 Task: Search one way flight ticket for 1 adult, 1 child, 1 infant in seat in premium economy from Madison: Dane County Regional Airport (truax Field) to Rock Springs: Southwest Wyoming Regional Airport (rock Springs Sweetwater County Airport) on 8-5-2023. Choice of flights is Southwest. Number of bags: 6 checked bags. Price is upto 50000. Outbound departure time preference is 14:45.
Action: Mouse moved to (283, 243)
Screenshot: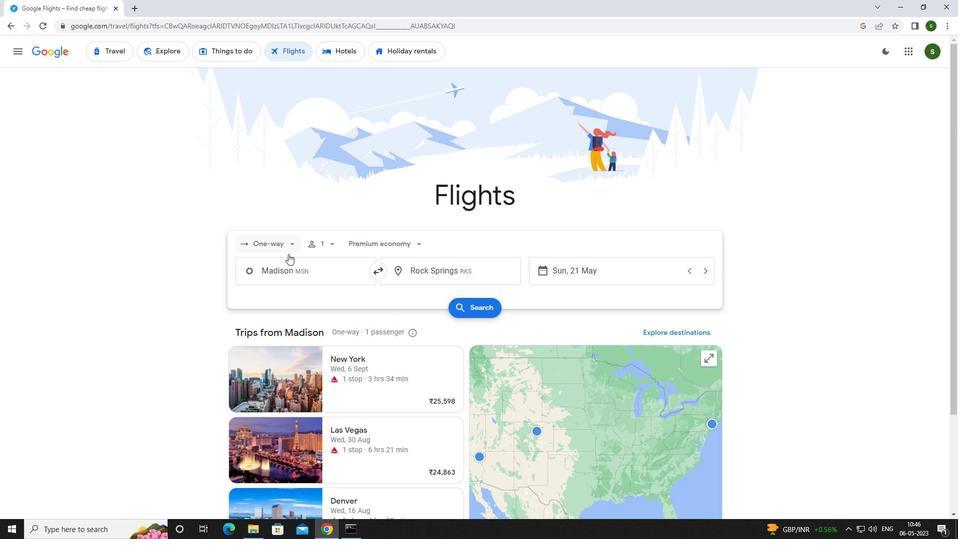 
Action: Mouse pressed left at (283, 243)
Screenshot: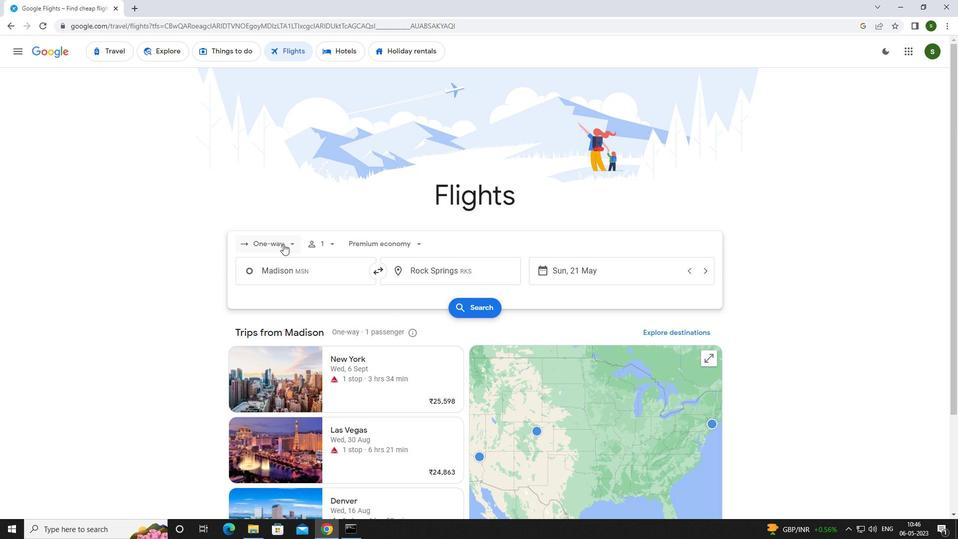 
Action: Mouse moved to (302, 286)
Screenshot: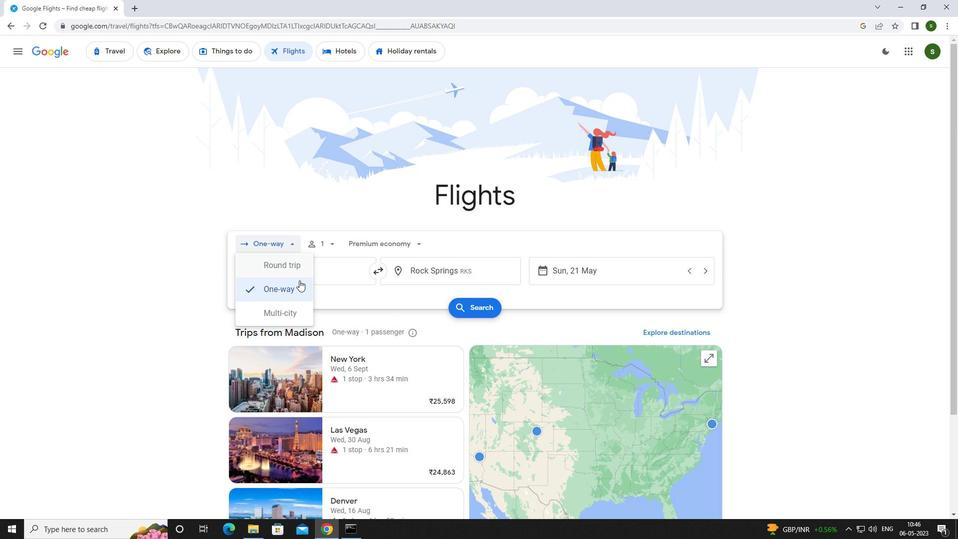 
Action: Mouse pressed left at (302, 286)
Screenshot: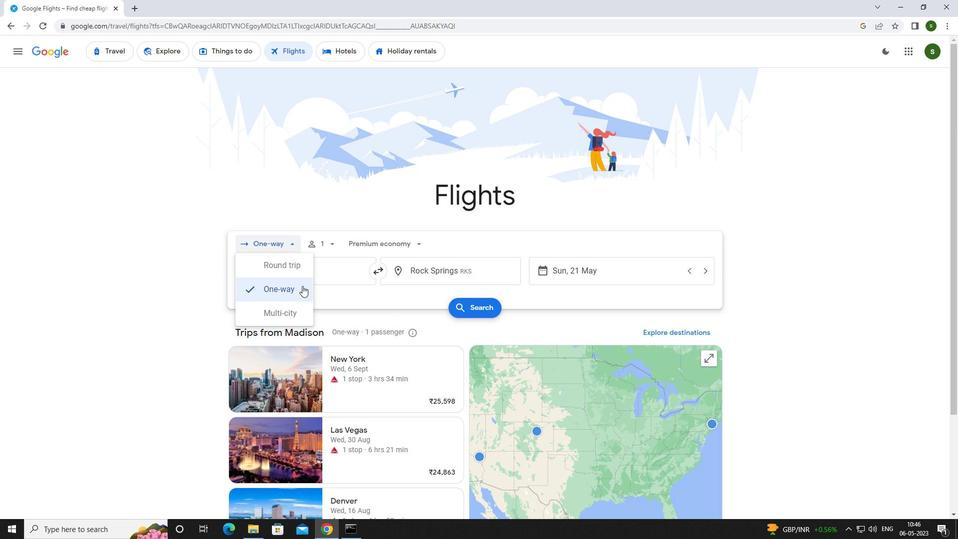 
Action: Mouse moved to (332, 246)
Screenshot: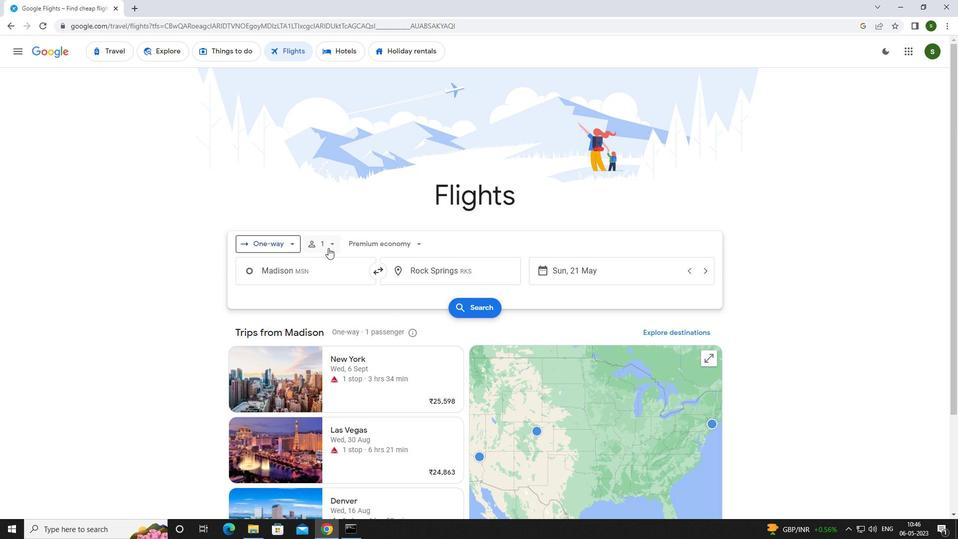 
Action: Mouse pressed left at (332, 246)
Screenshot: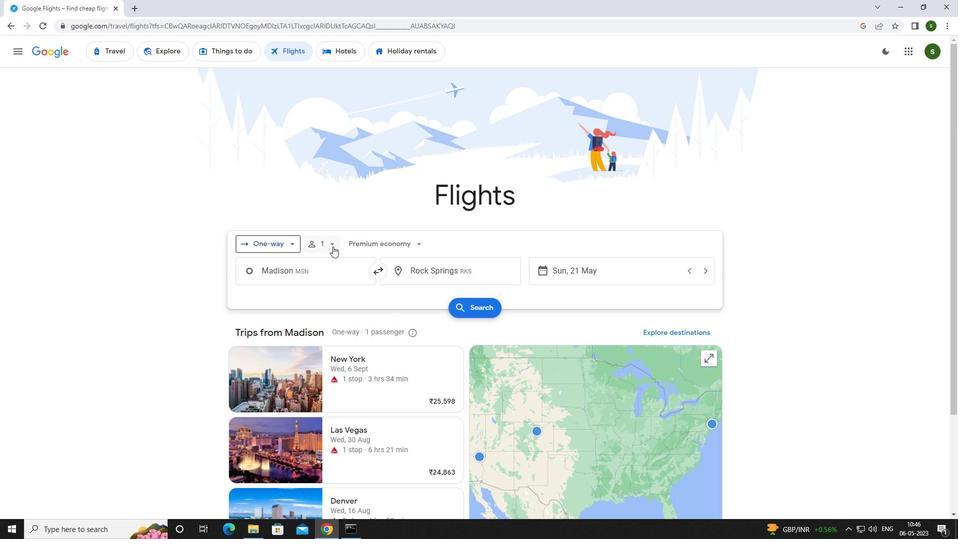 
Action: Mouse moved to (410, 294)
Screenshot: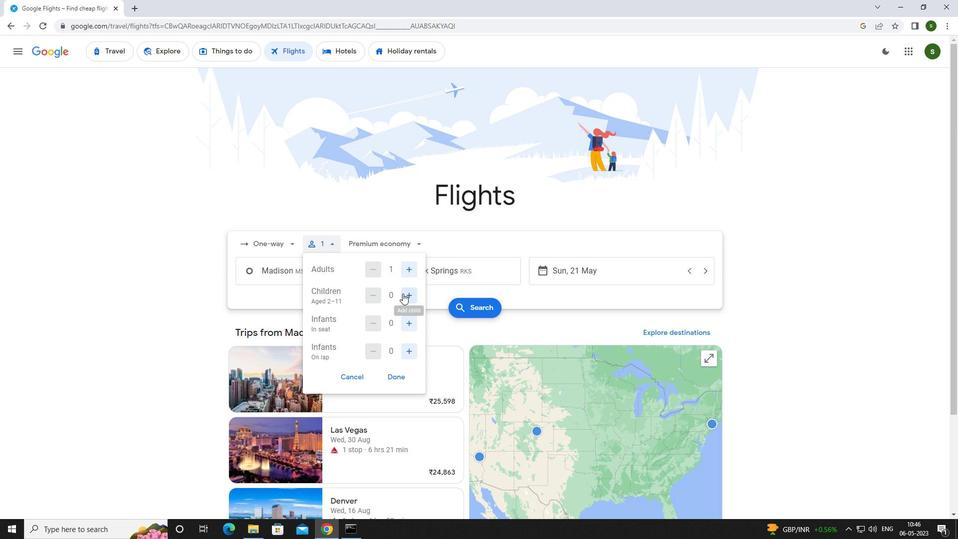 
Action: Mouse pressed left at (410, 294)
Screenshot: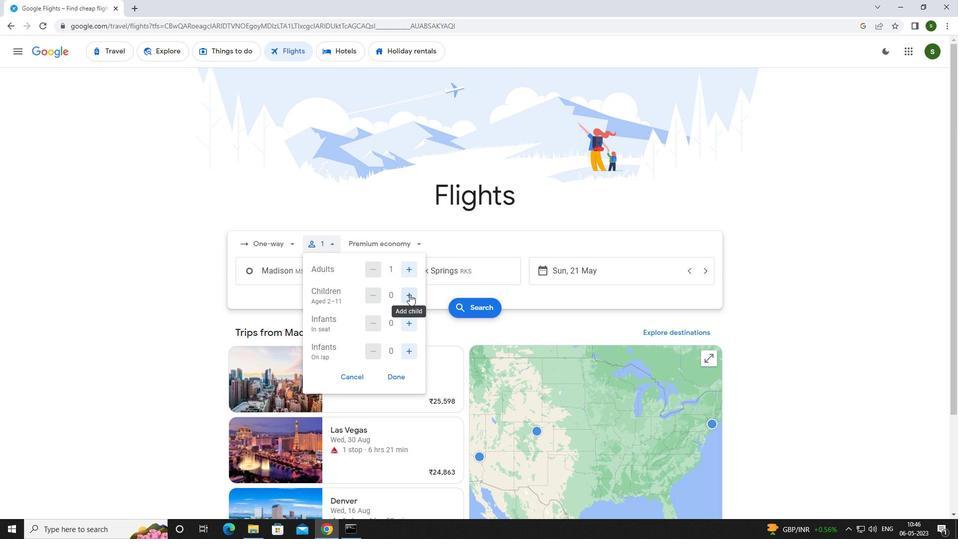 
Action: Mouse moved to (410, 315)
Screenshot: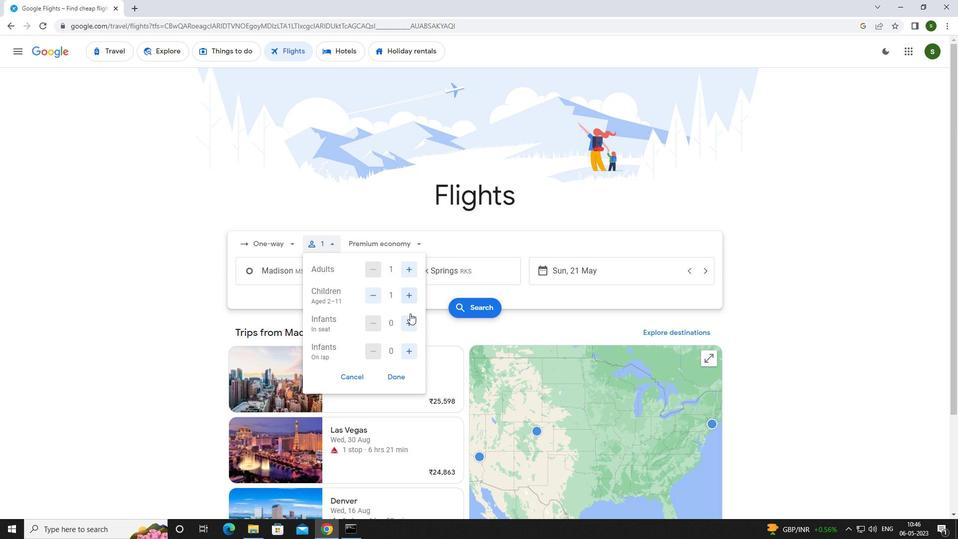 
Action: Mouse pressed left at (410, 315)
Screenshot: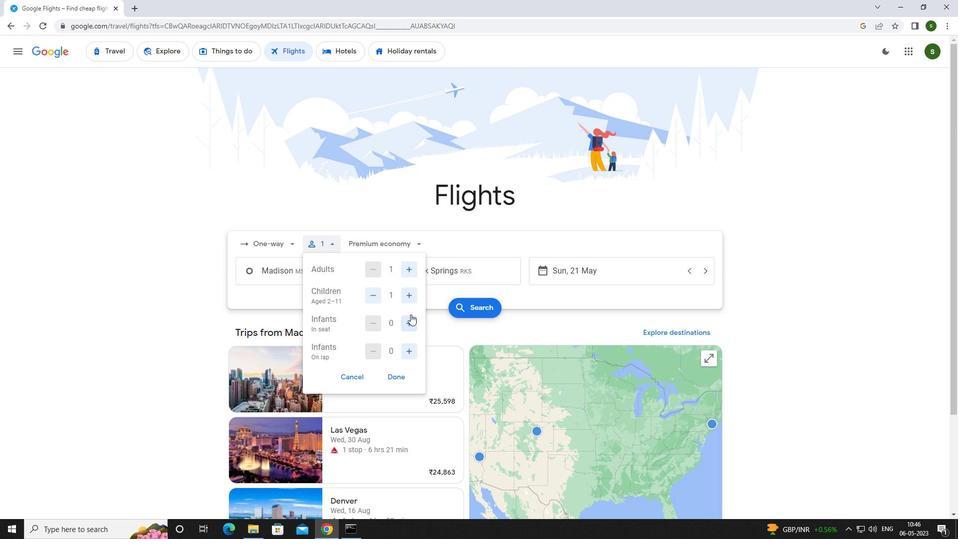 
Action: Mouse moved to (387, 238)
Screenshot: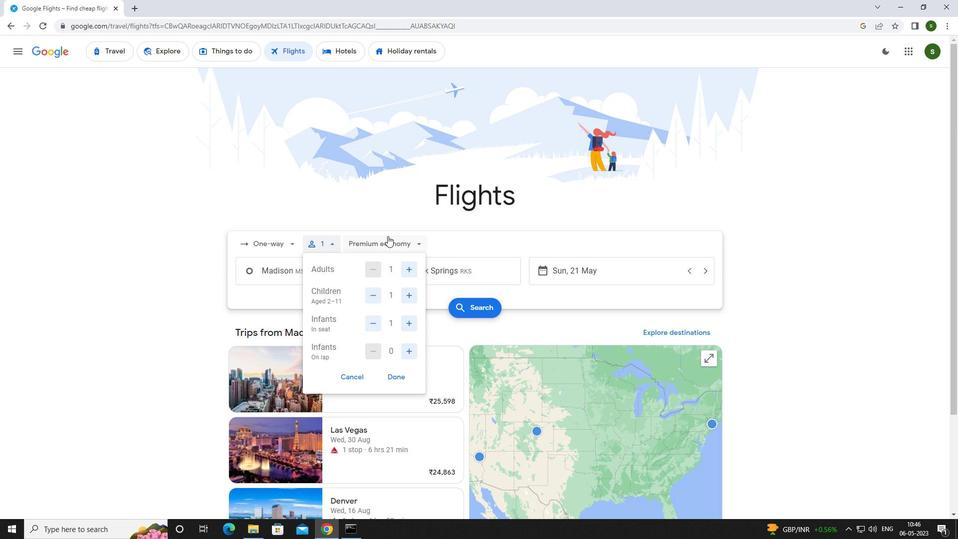 
Action: Mouse pressed left at (387, 238)
Screenshot: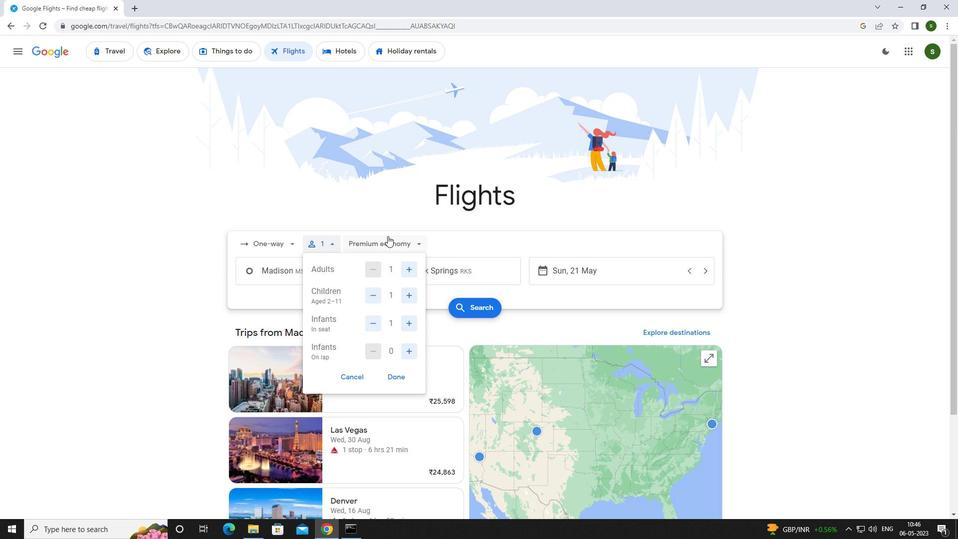
Action: Mouse moved to (388, 289)
Screenshot: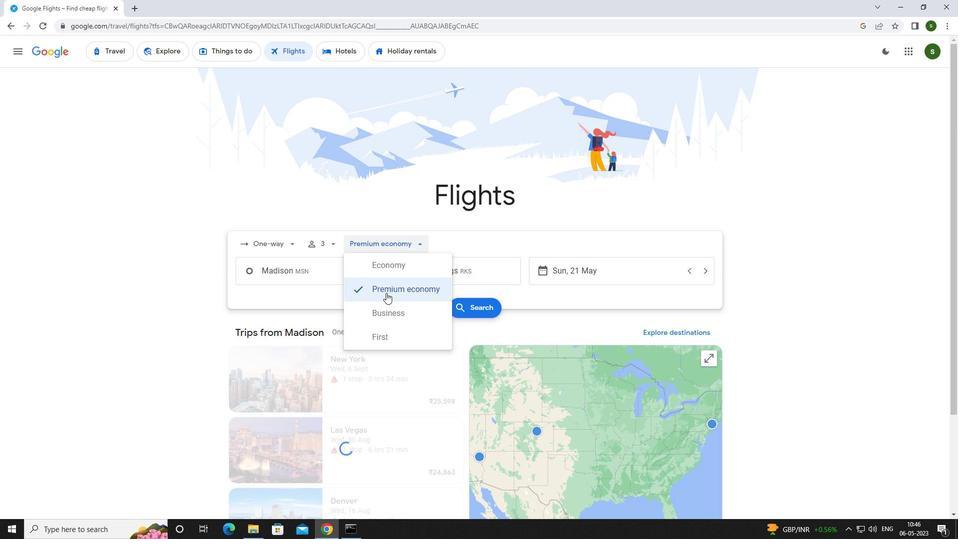 
Action: Mouse pressed left at (388, 289)
Screenshot: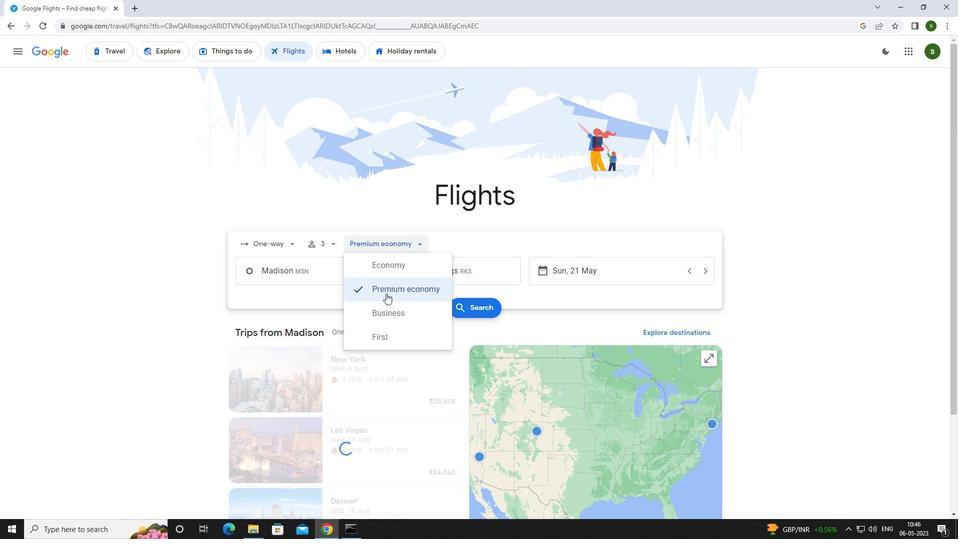 
Action: Mouse moved to (327, 271)
Screenshot: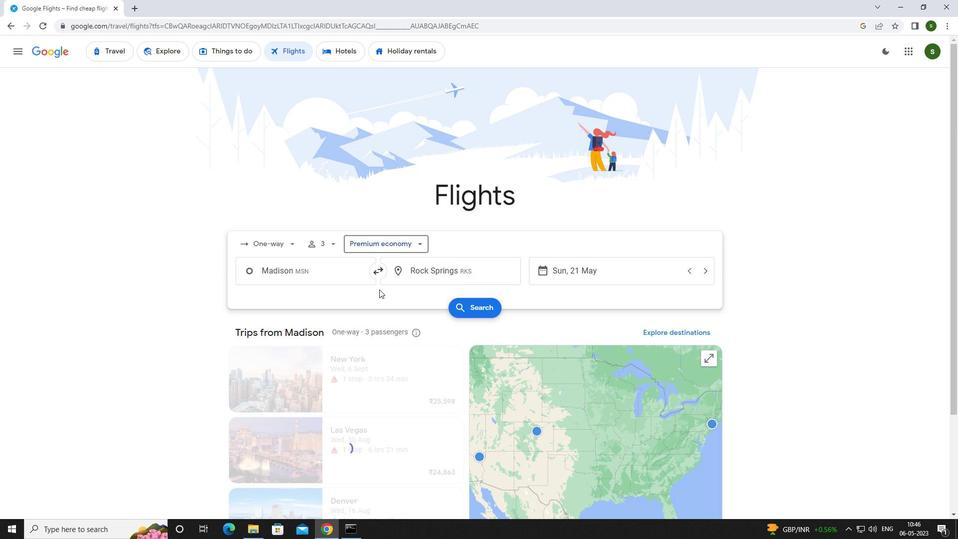 
Action: Mouse pressed left at (327, 271)
Screenshot: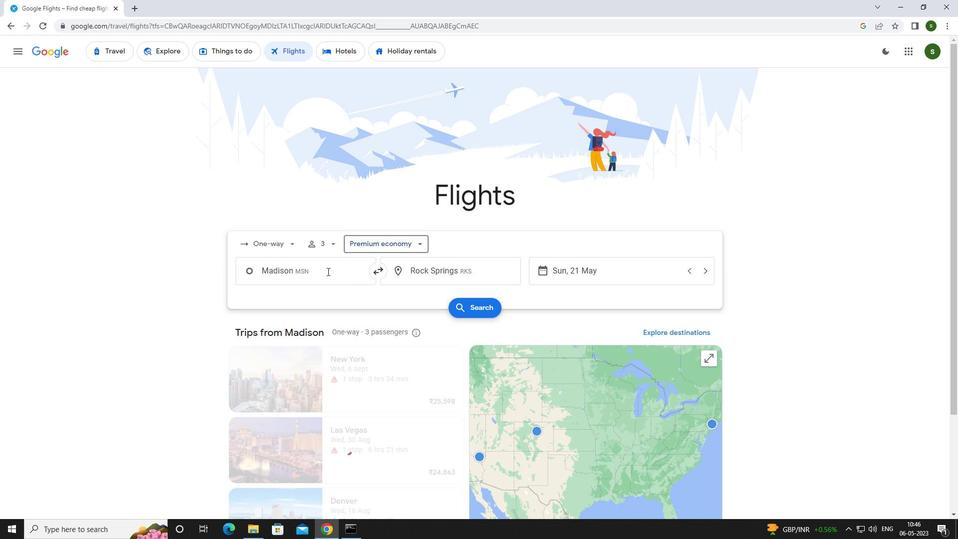 
Action: Key pressed <Key.caps_lock>m<Key.caps_lock>adiso
Screenshot: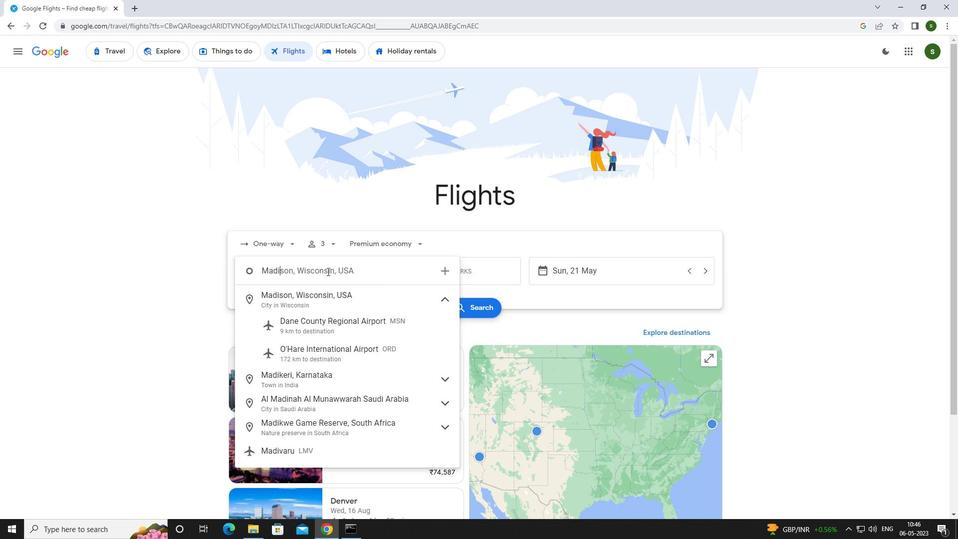 
Action: Mouse moved to (369, 328)
Screenshot: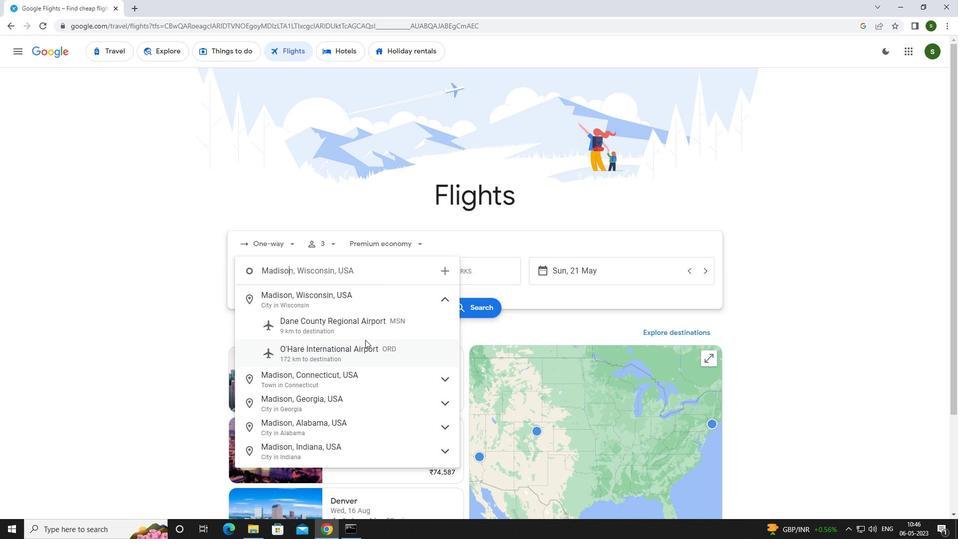 
Action: Mouse pressed left at (369, 328)
Screenshot: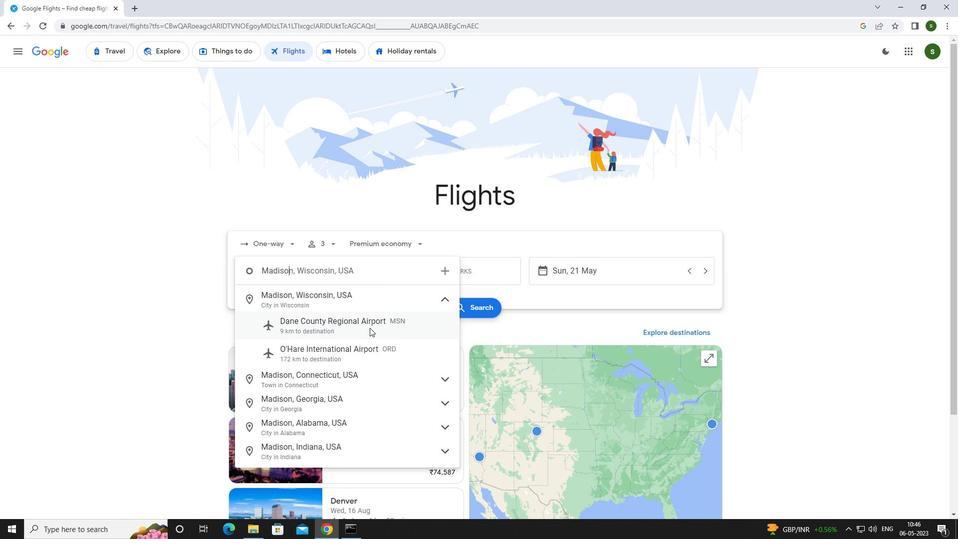 
Action: Mouse moved to (429, 263)
Screenshot: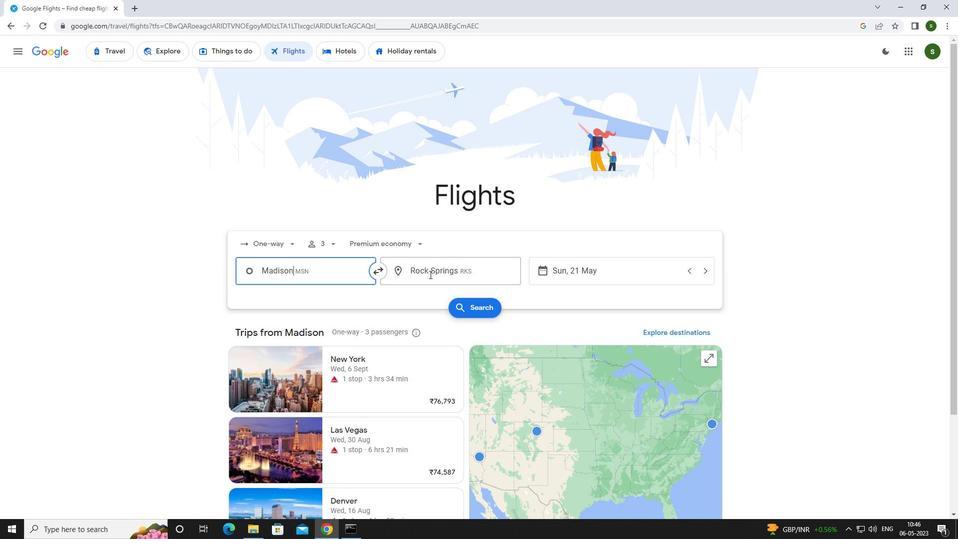 
Action: Mouse pressed left at (429, 263)
Screenshot: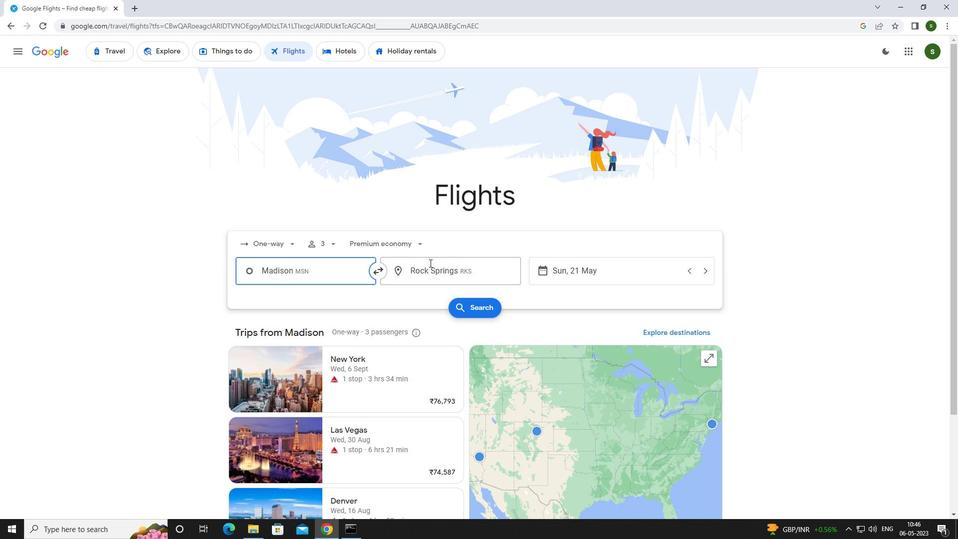 
Action: Key pressed <Key.backspace><Key.caps_lock>r<Key.caps_lock>ock<Key.space><Key.caps_lock>s<Key.caps_lock>pri
Screenshot: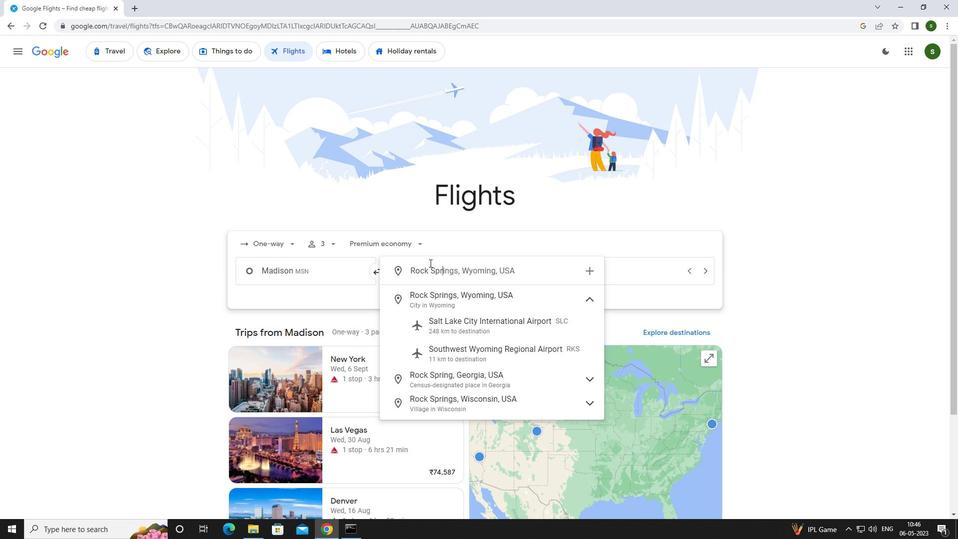 
Action: Mouse moved to (448, 354)
Screenshot: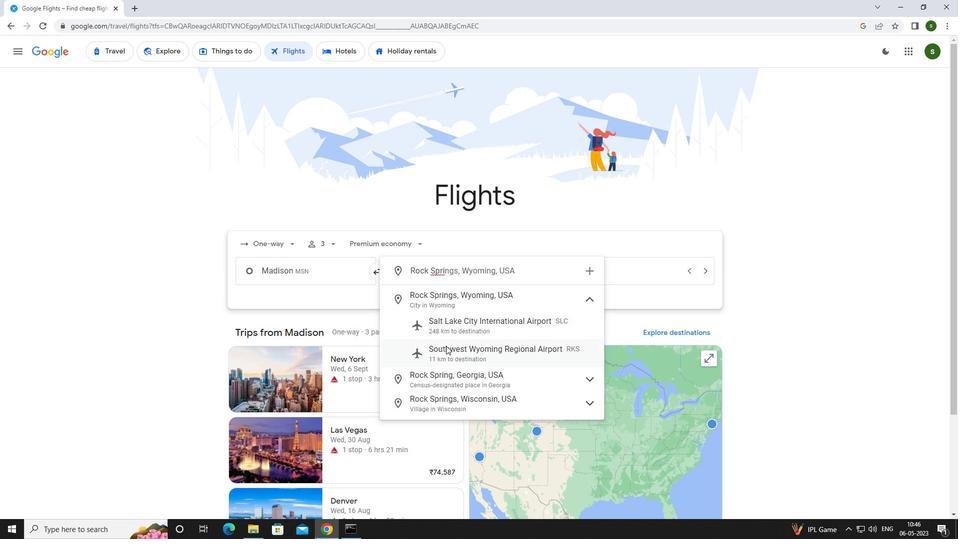 
Action: Mouse pressed left at (448, 354)
Screenshot: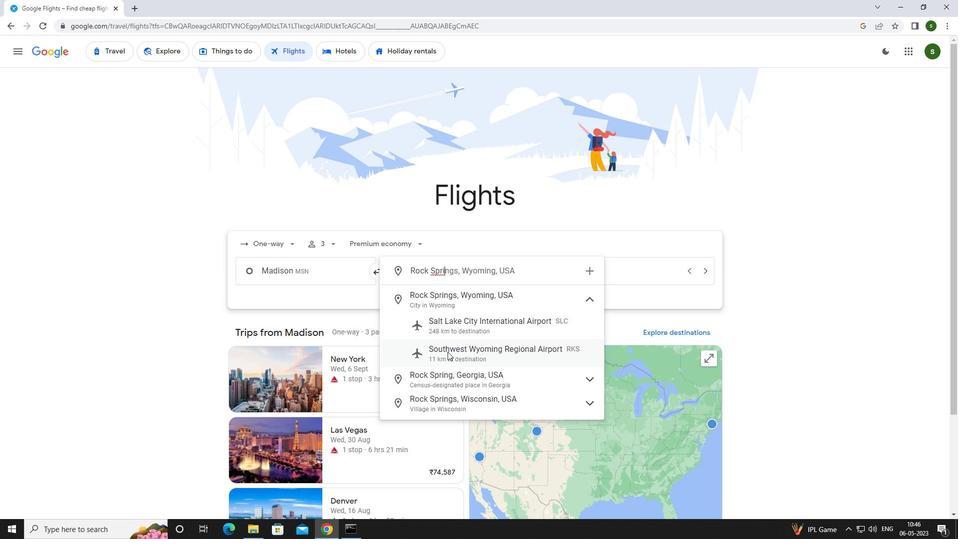
Action: Mouse moved to (594, 275)
Screenshot: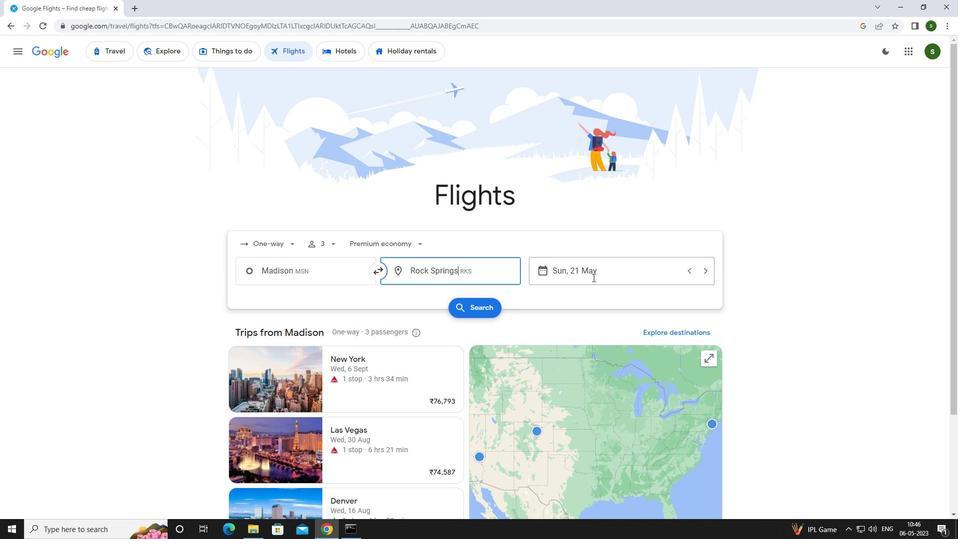 
Action: Mouse pressed left at (594, 275)
Screenshot: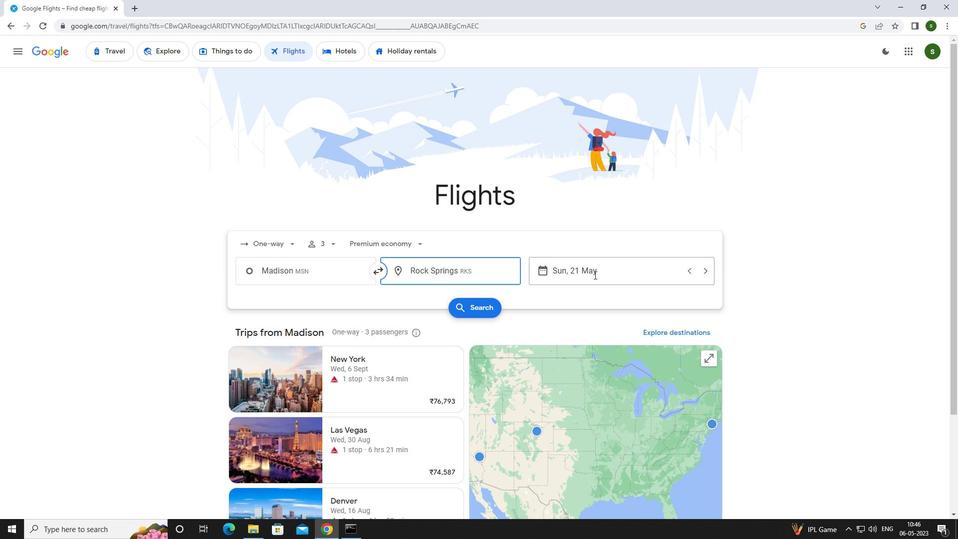 
Action: Mouse moved to (717, 382)
Screenshot: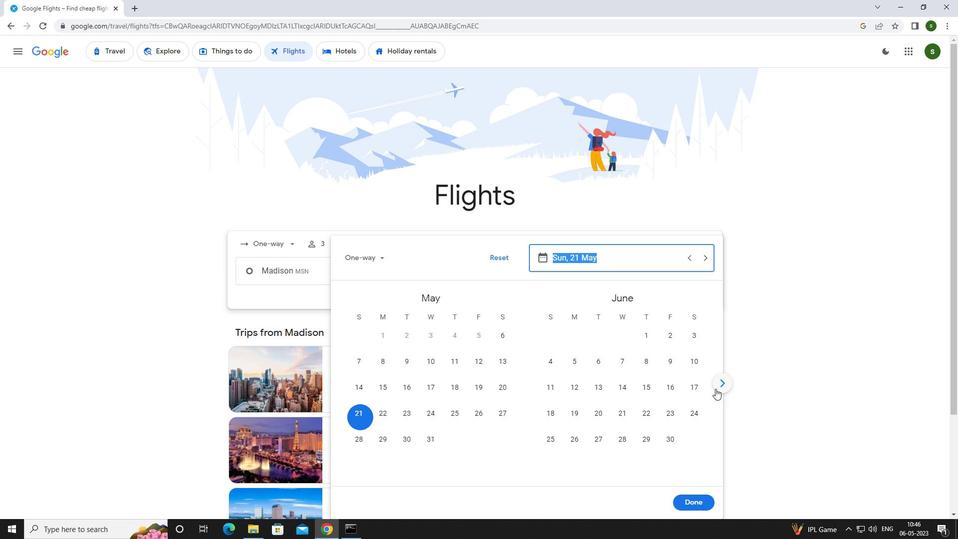 
Action: Mouse pressed left at (717, 382)
Screenshot: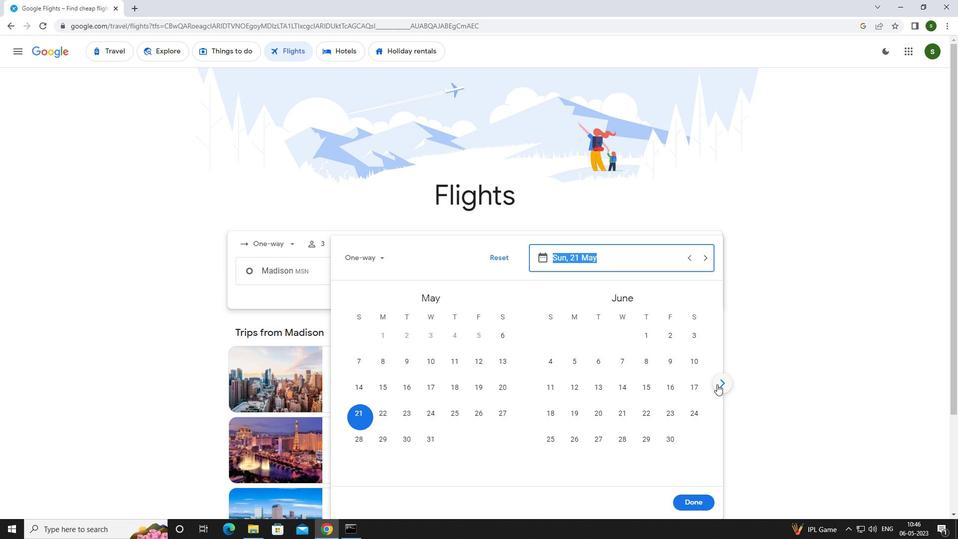 
Action: Mouse pressed left at (717, 382)
Screenshot: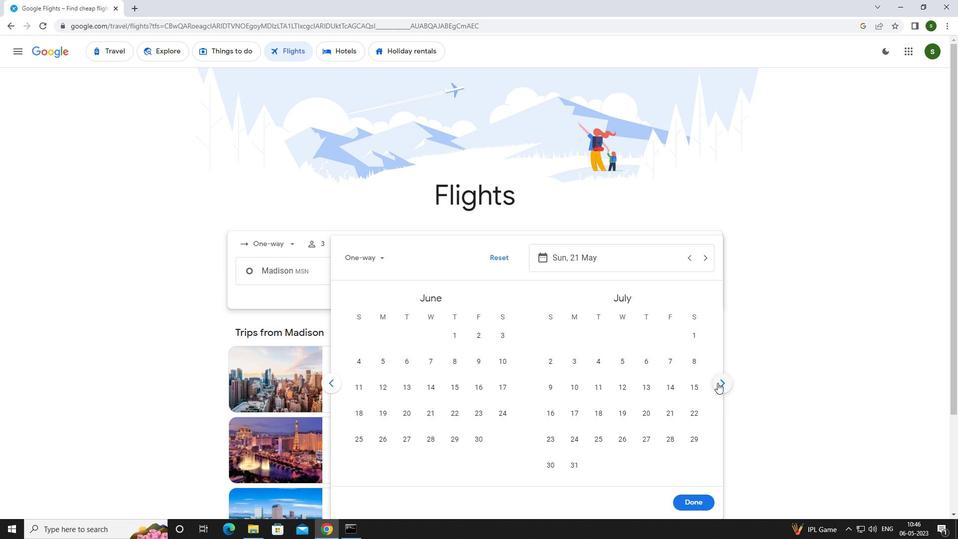 
Action: Mouse moved to (701, 340)
Screenshot: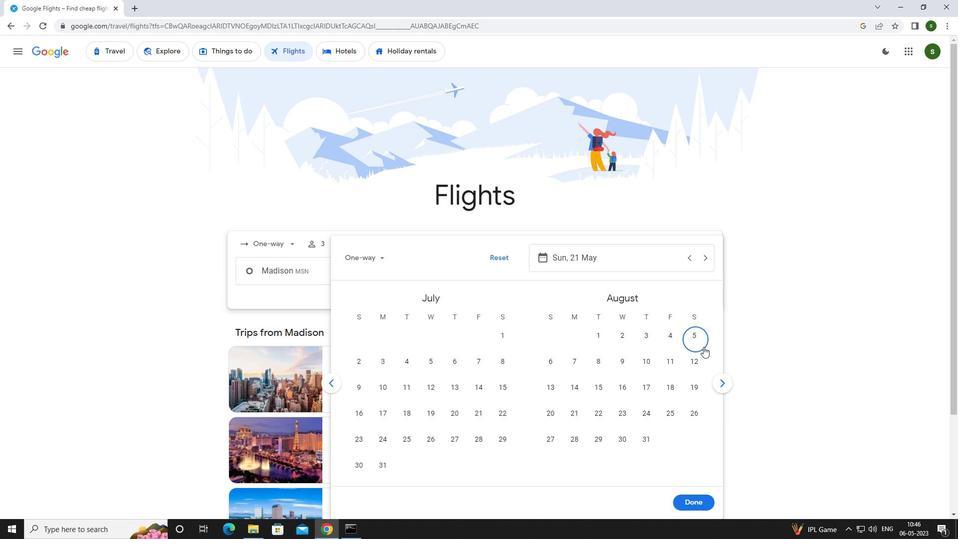 
Action: Mouse pressed left at (701, 340)
Screenshot: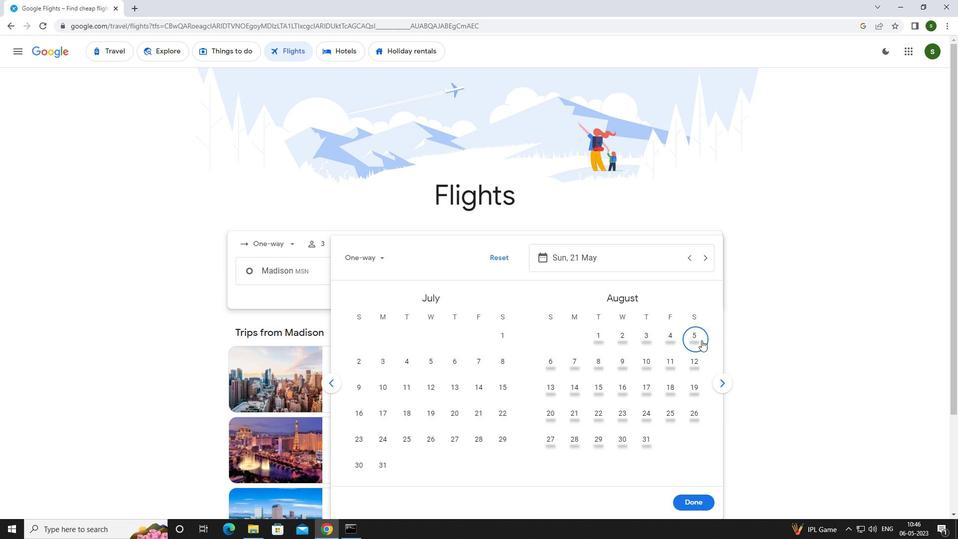 
Action: Mouse moved to (692, 505)
Screenshot: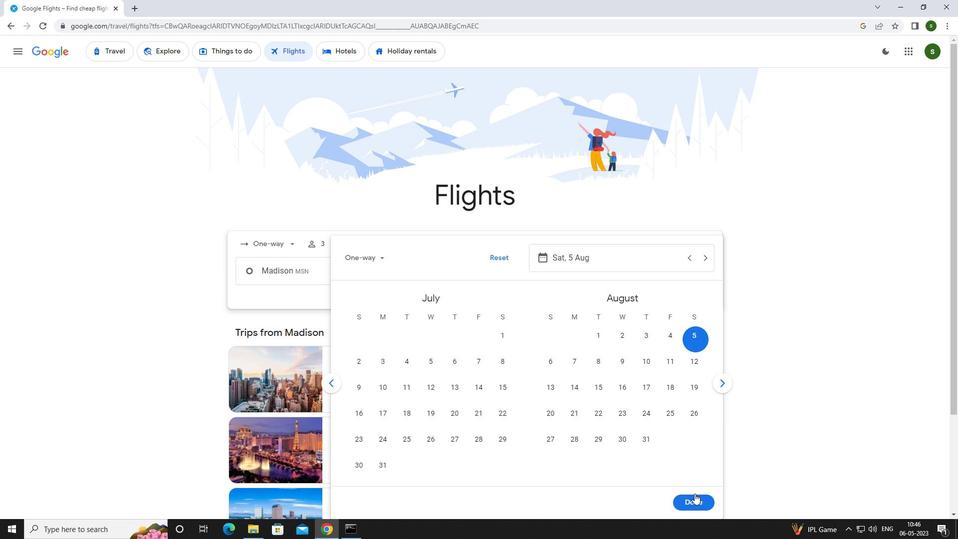 
Action: Mouse pressed left at (692, 505)
Screenshot: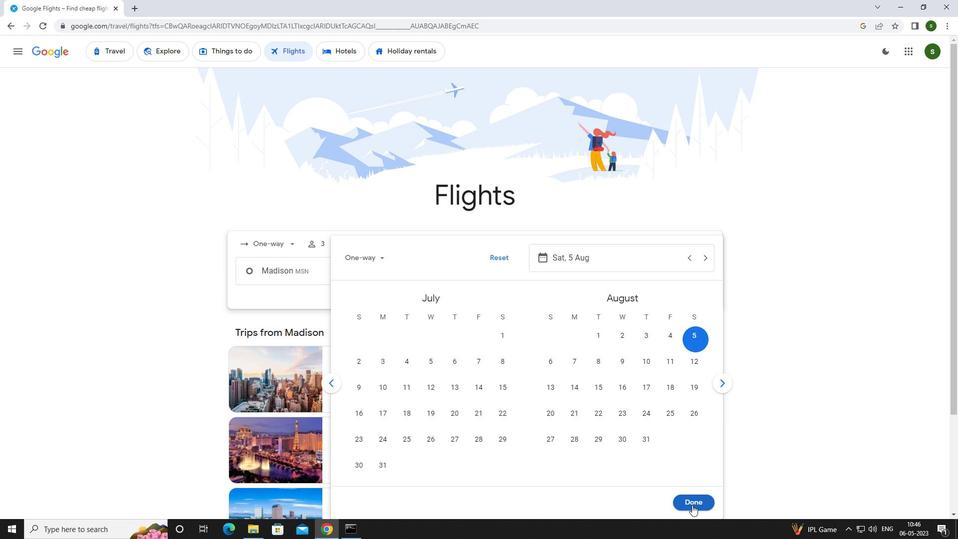 
Action: Mouse moved to (474, 305)
Screenshot: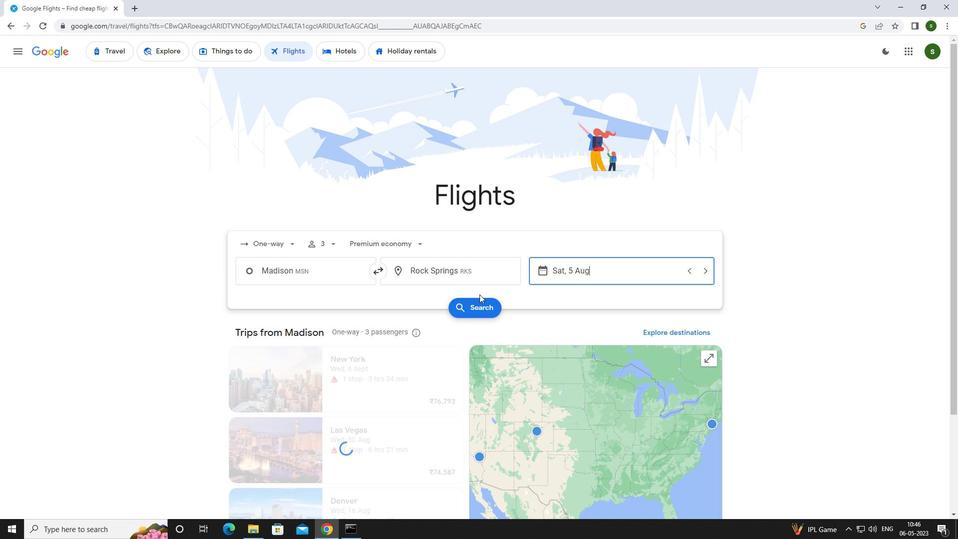 
Action: Mouse pressed left at (474, 305)
Screenshot: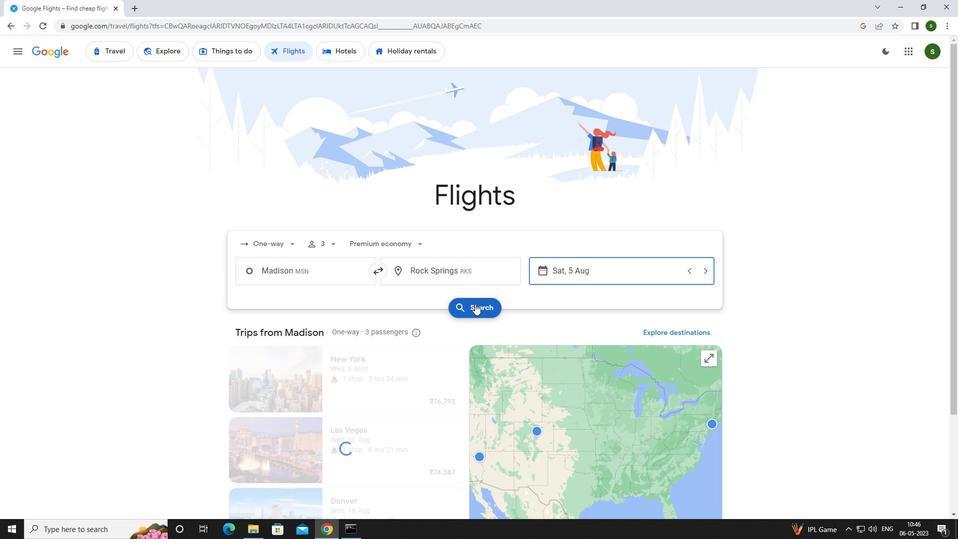 
Action: Mouse moved to (256, 142)
Screenshot: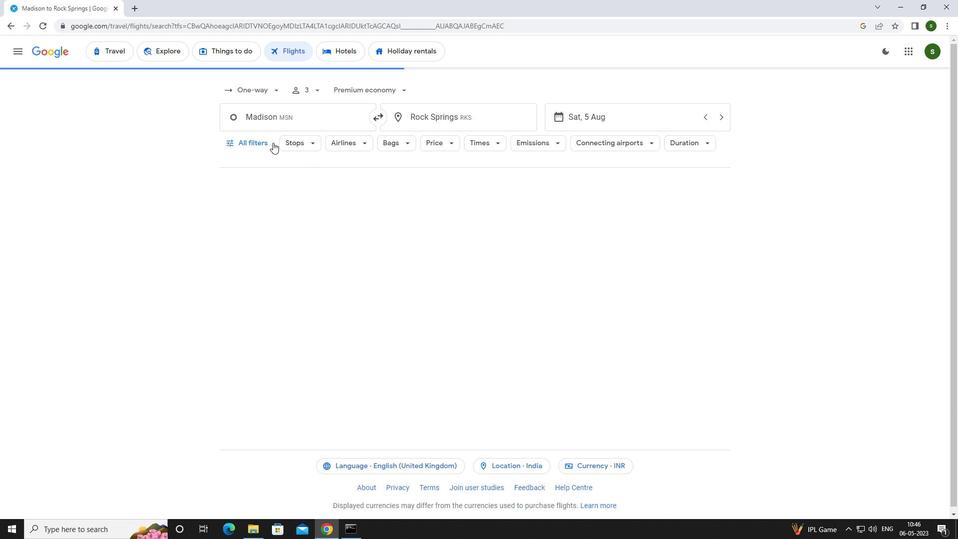 
Action: Mouse pressed left at (256, 142)
Screenshot: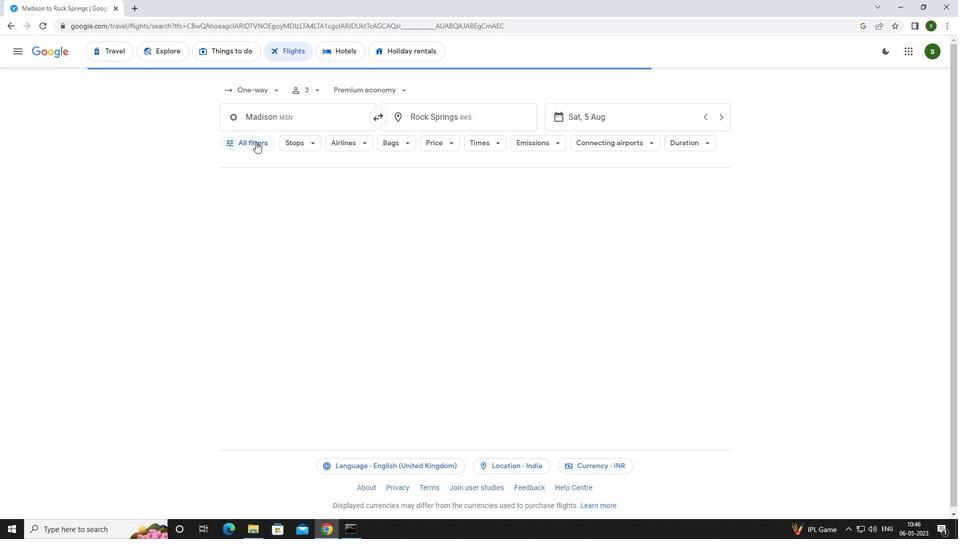 
Action: Mouse moved to (375, 359)
Screenshot: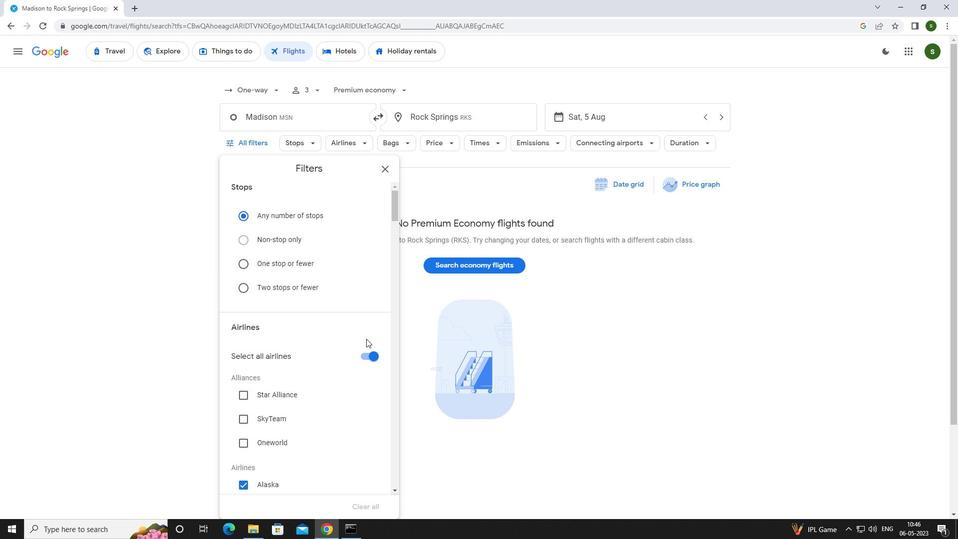 
Action: Mouse pressed left at (375, 359)
Screenshot: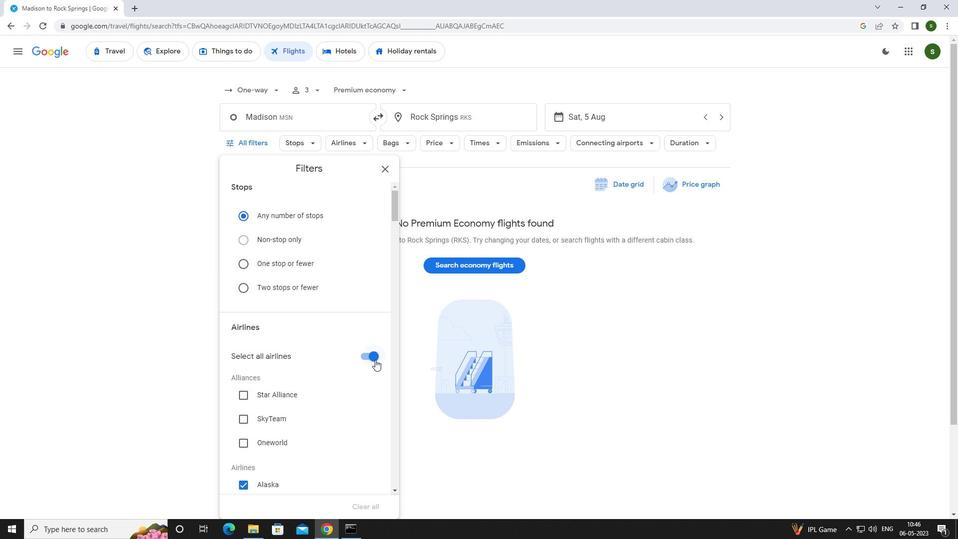 
Action: Mouse moved to (351, 349)
Screenshot: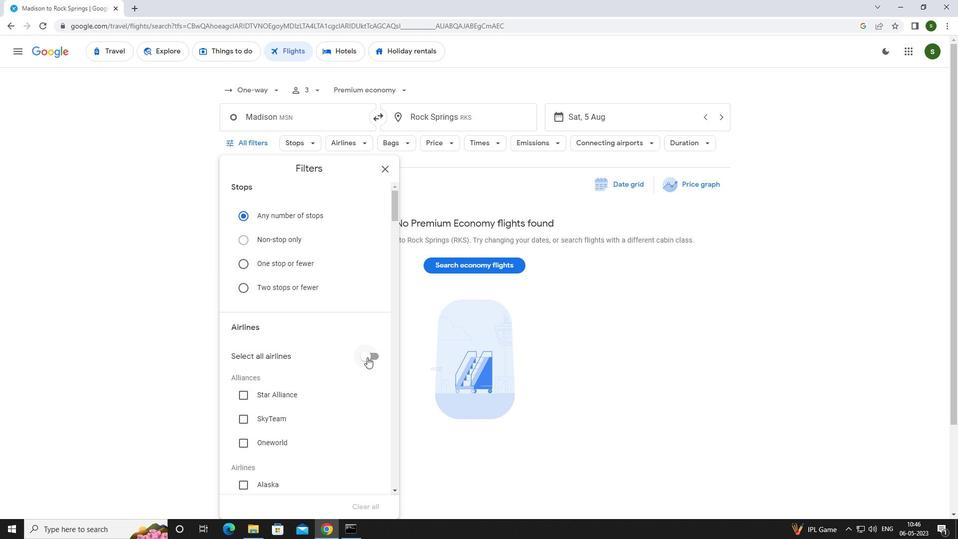 
Action: Mouse scrolled (351, 349) with delta (0, 0)
Screenshot: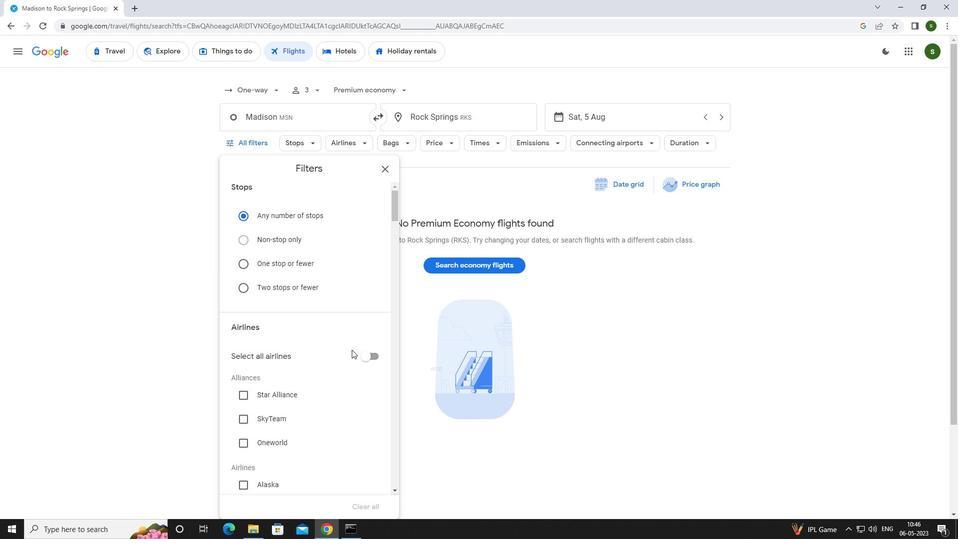
Action: Mouse scrolled (351, 349) with delta (0, 0)
Screenshot: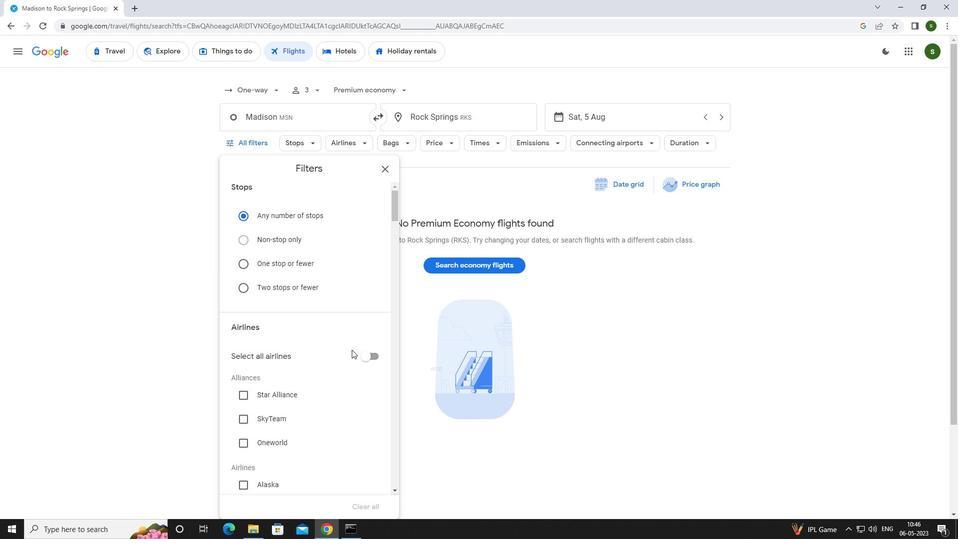 
Action: Mouse scrolled (351, 349) with delta (0, 0)
Screenshot: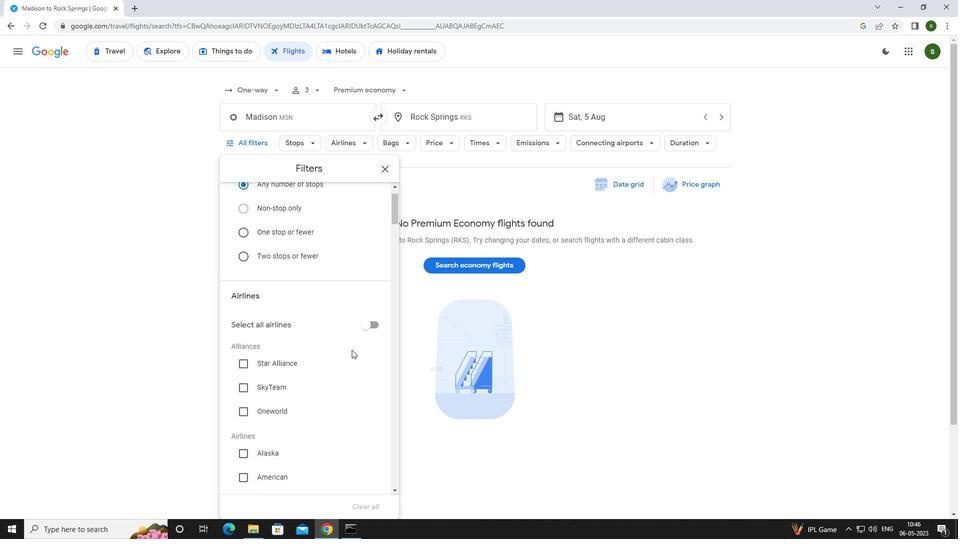 
Action: Mouse scrolled (351, 349) with delta (0, 0)
Screenshot: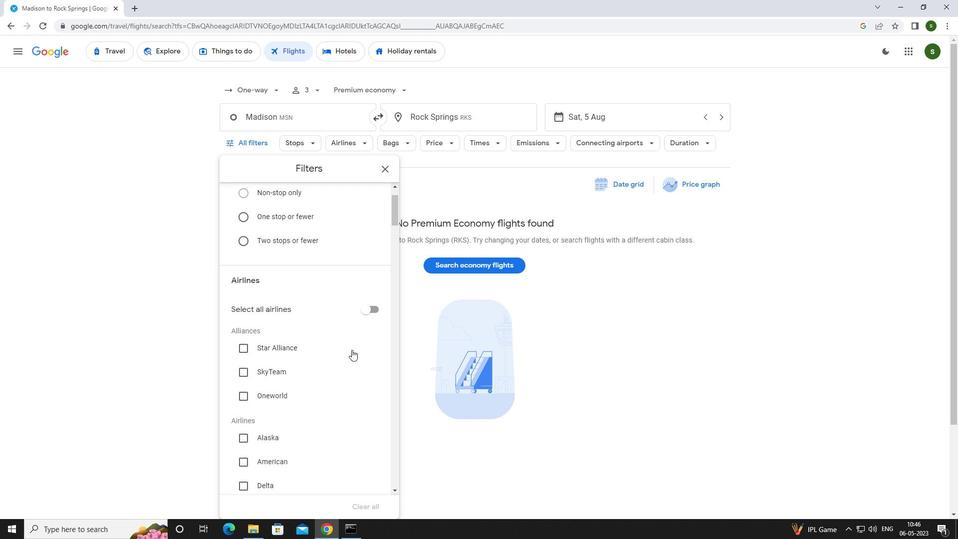 
Action: Mouse scrolled (351, 349) with delta (0, 0)
Screenshot: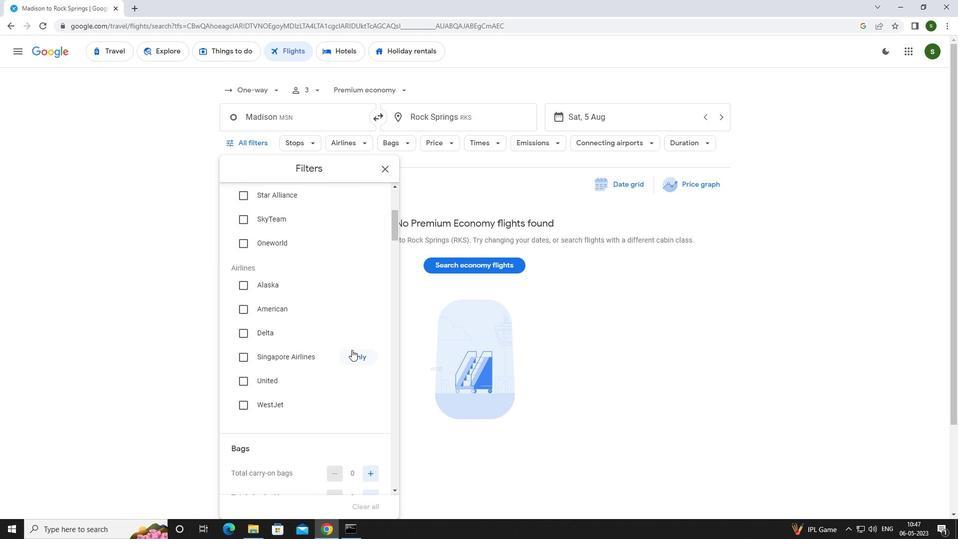 
Action: Mouse scrolled (351, 349) with delta (0, 0)
Screenshot: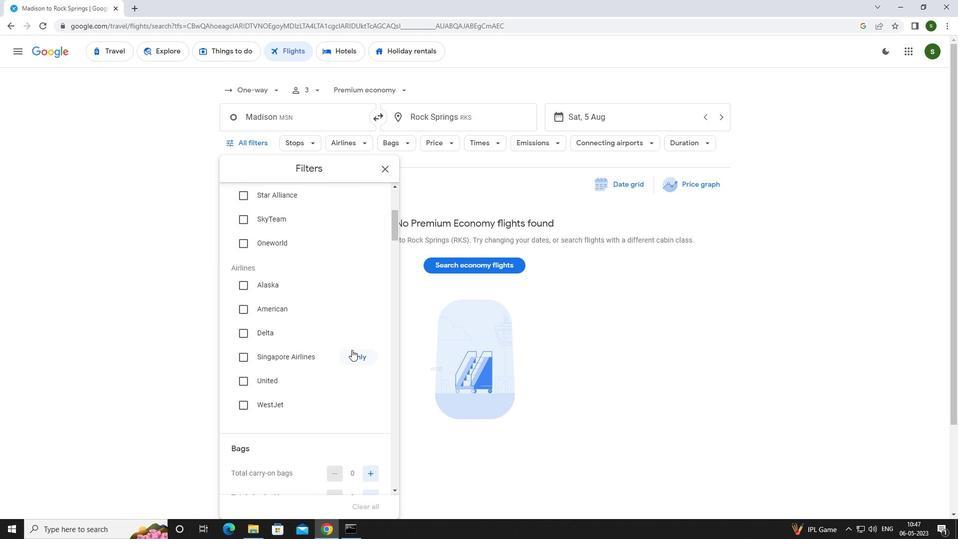 
Action: Mouse scrolled (351, 349) with delta (0, 0)
Screenshot: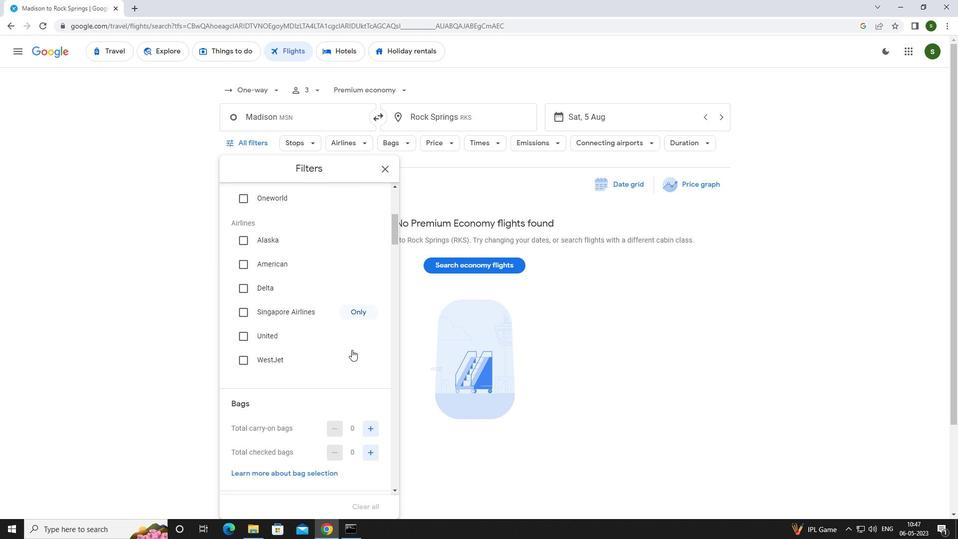 
Action: Mouse moved to (370, 341)
Screenshot: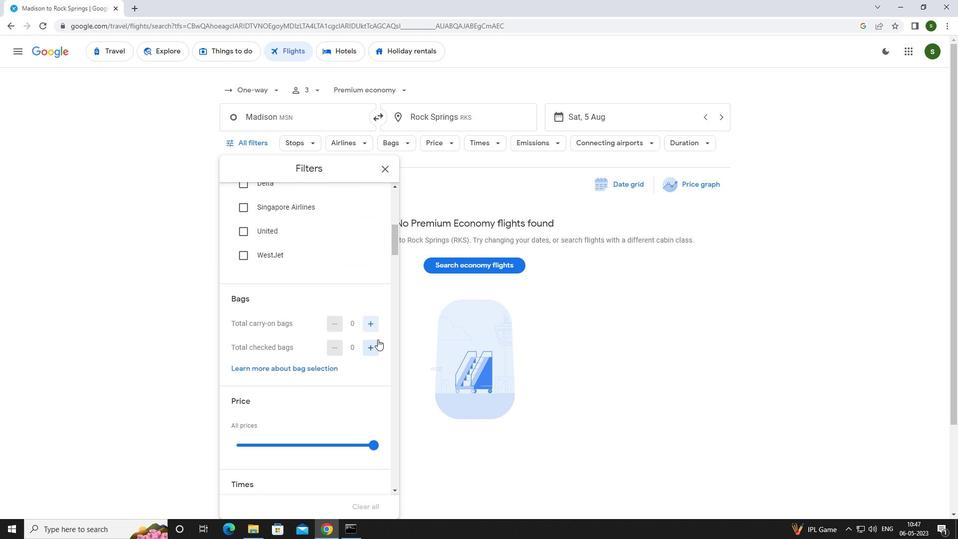
Action: Mouse pressed left at (370, 341)
Screenshot: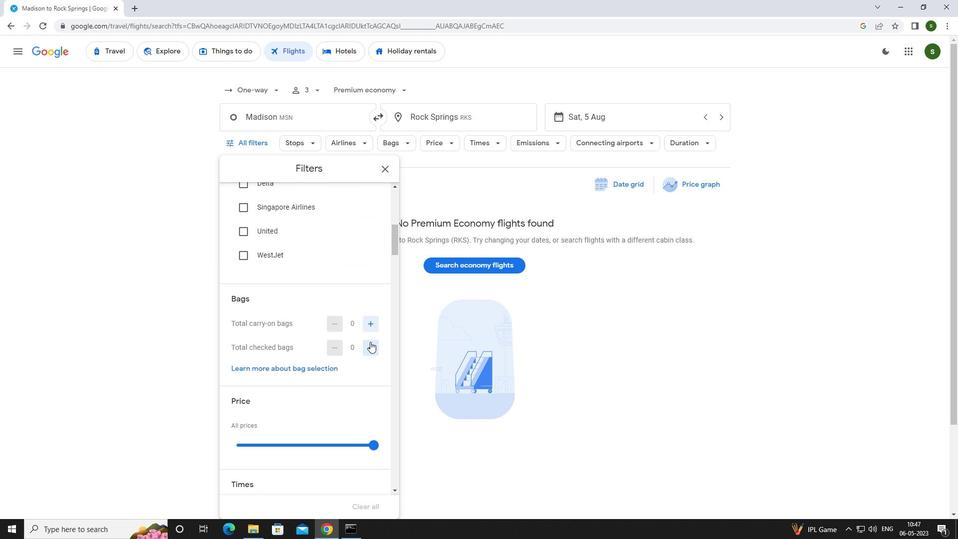 
Action: Mouse pressed left at (370, 341)
Screenshot: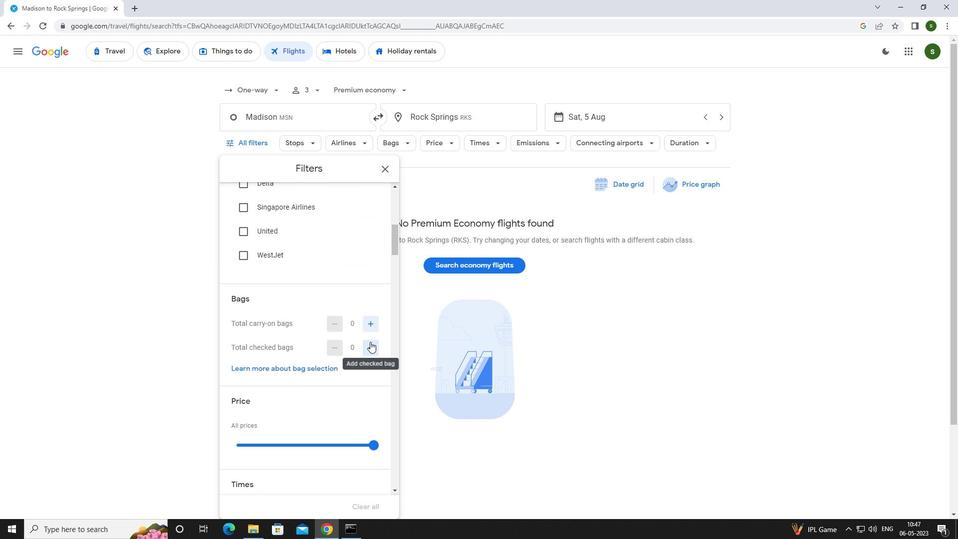 
Action: Mouse pressed left at (370, 341)
Screenshot: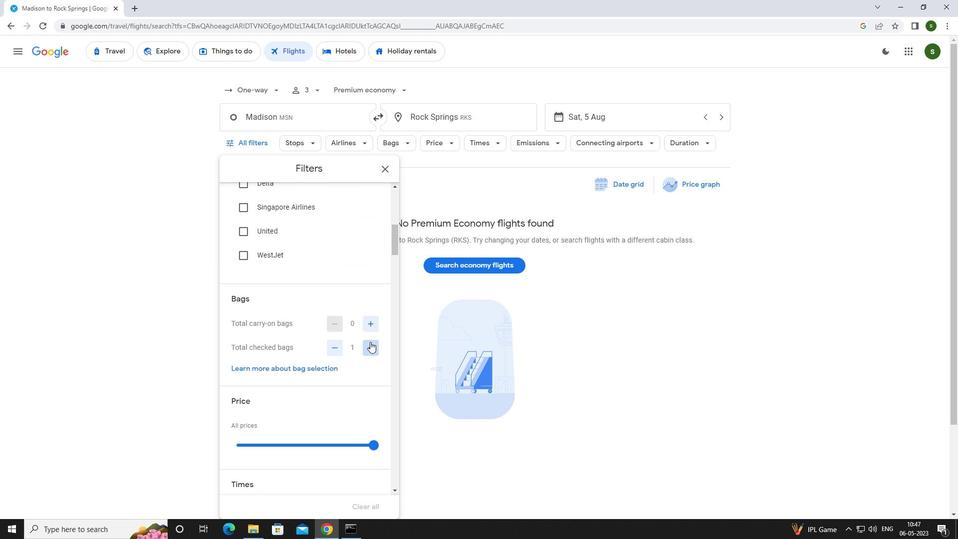 
Action: Mouse pressed left at (370, 341)
Screenshot: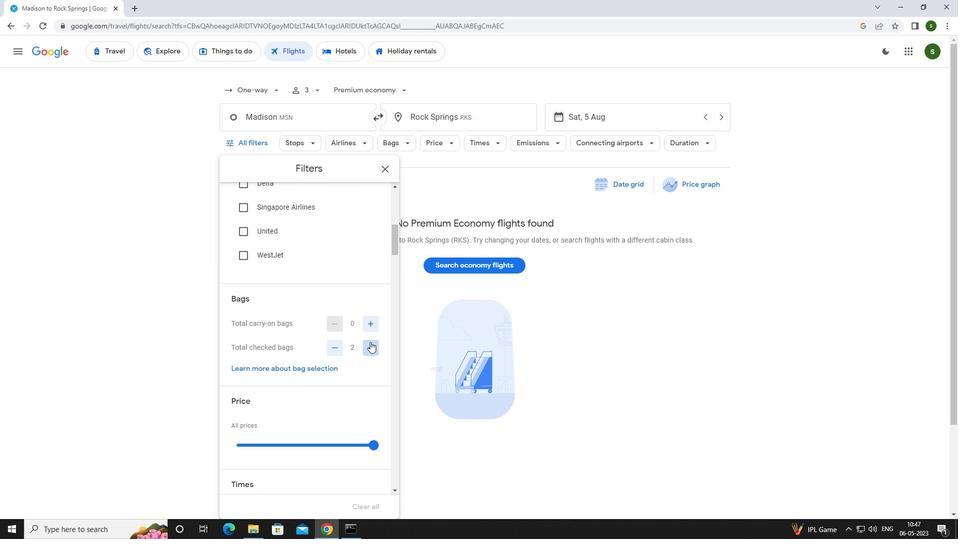 
Action: Mouse pressed left at (370, 341)
Screenshot: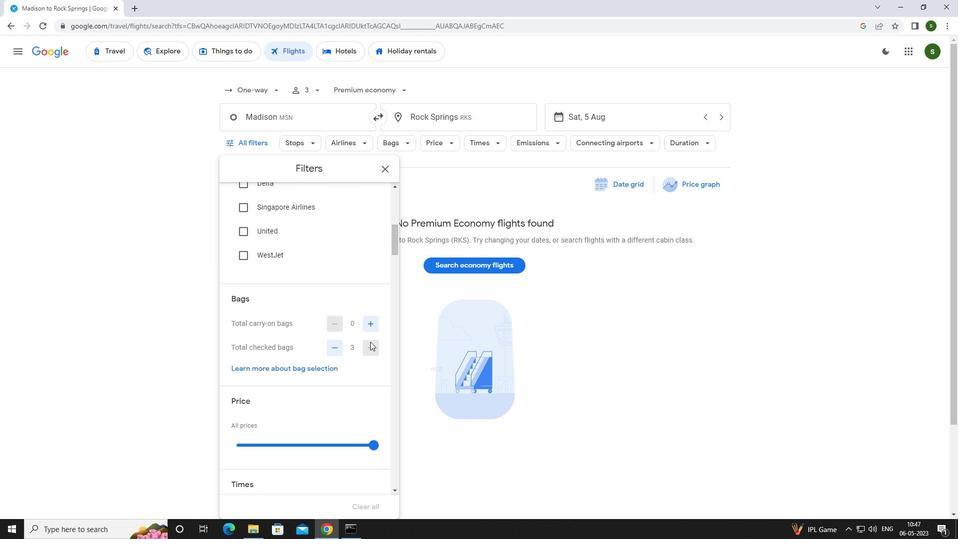 
Action: Mouse pressed left at (370, 341)
Screenshot: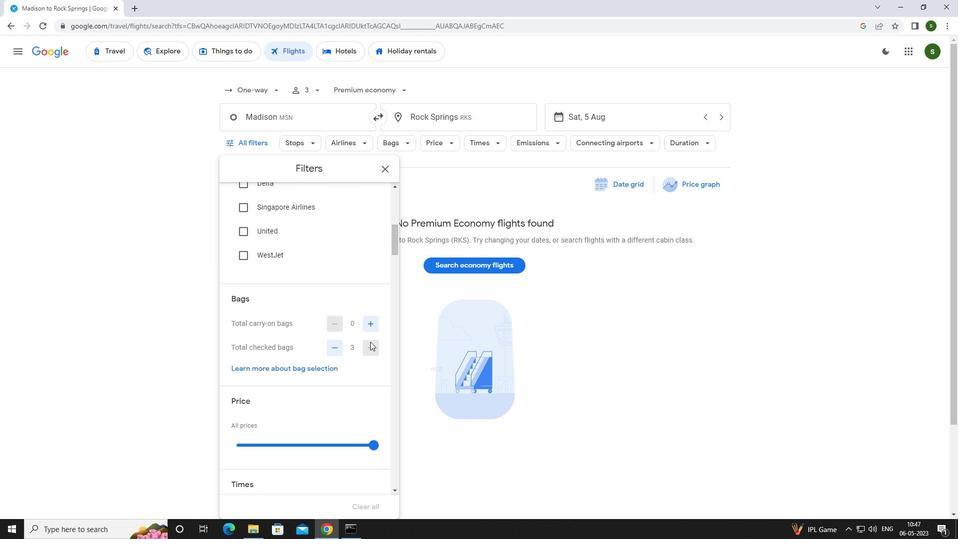 
Action: Mouse scrolled (370, 341) with delta (0, 0)
Screenshot: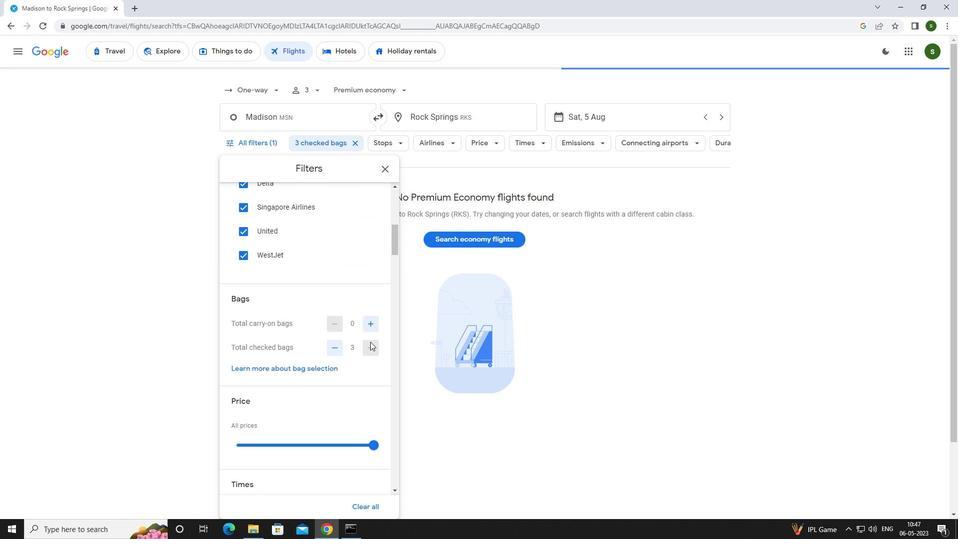 
Action: Mouse scrolled (370, 341) with delta (0, 0)
Screenshot: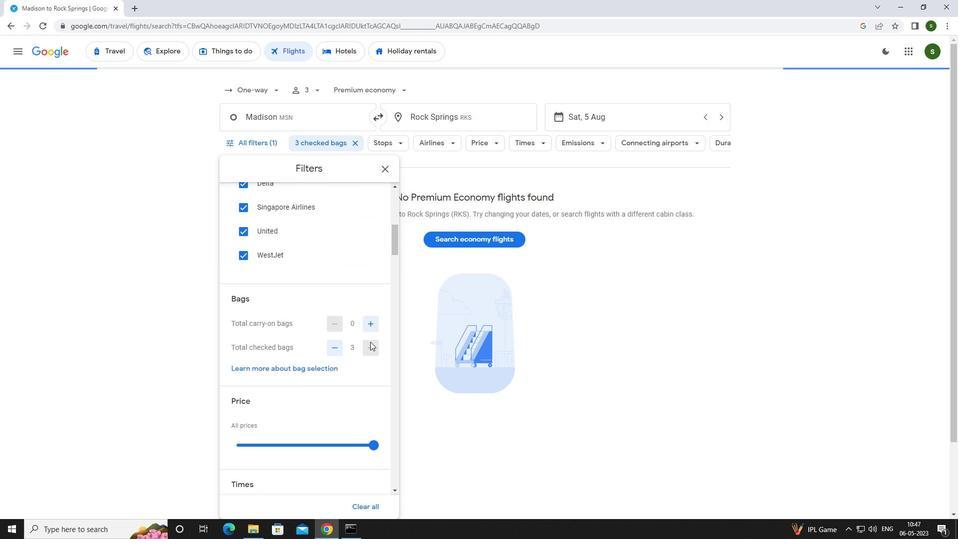
Action: Mouse moved to (370, 341)
Screenshot: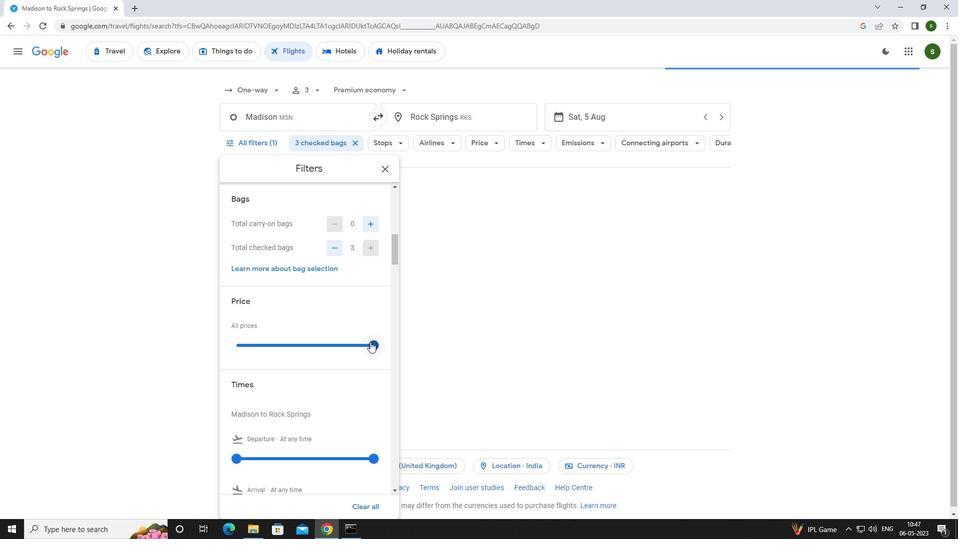 
Action: Mouse pressed left at (370, 341)
Screenshot: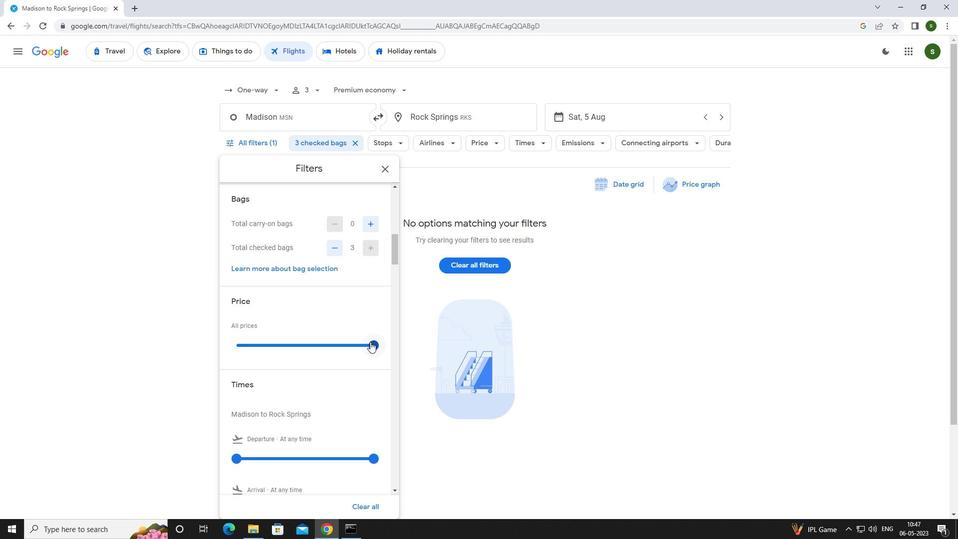 
Action: Mouse moved to (236, 331)
Screenshot: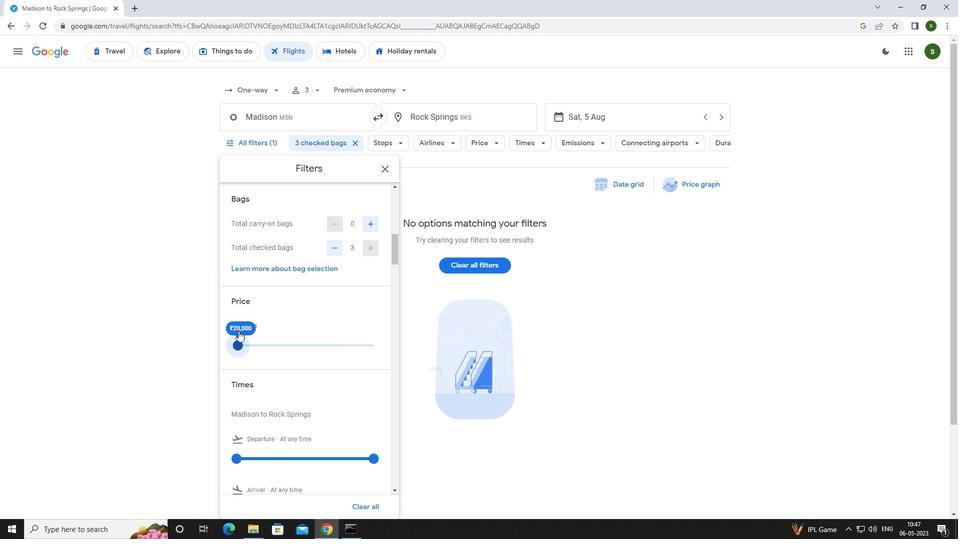 
Action: Mouse scrolled (236, 331) with delta (0, 0)
Screenshot: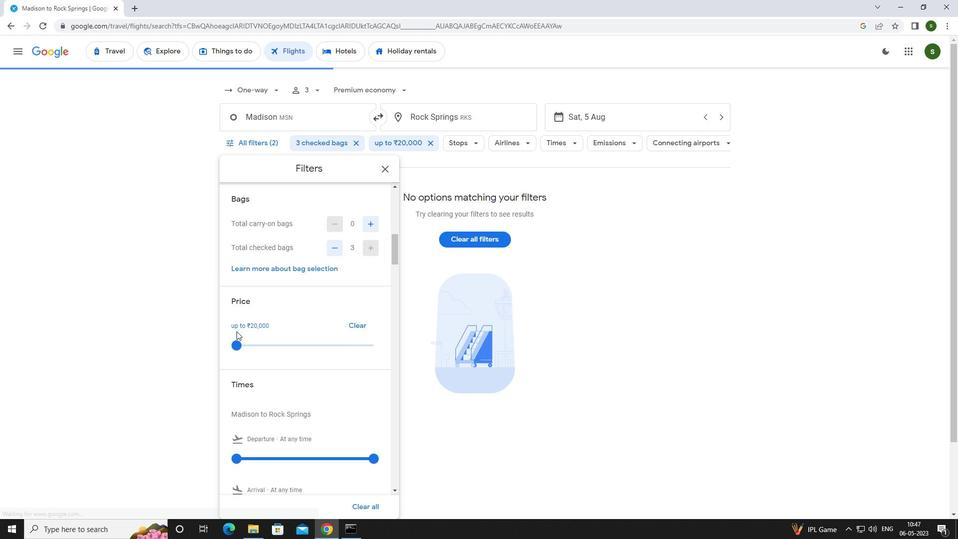 
Action: Mouse scrolled (236, 331) with delta (0, 0)
Screenshot: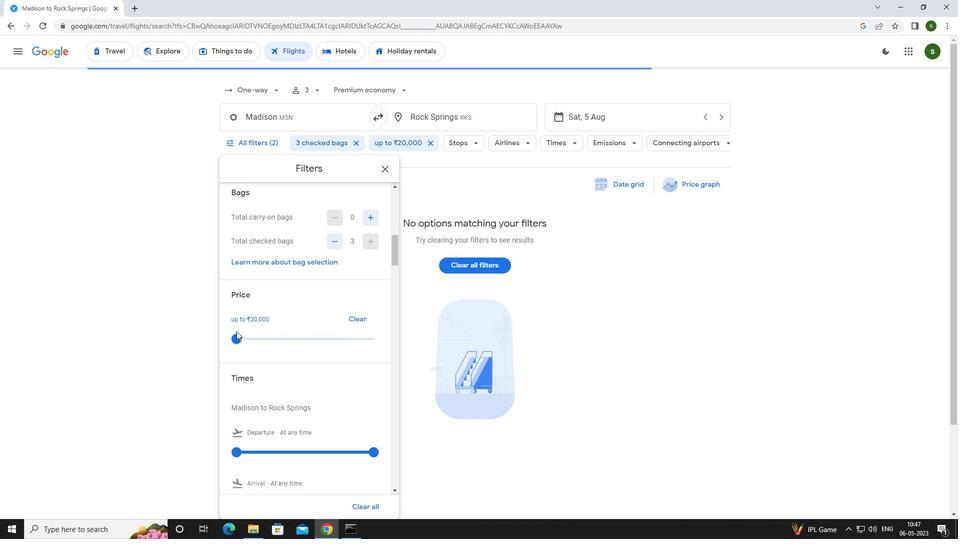 
Action: Mouse scrolled (236, 331) with delta (0, 0)
Screenshot: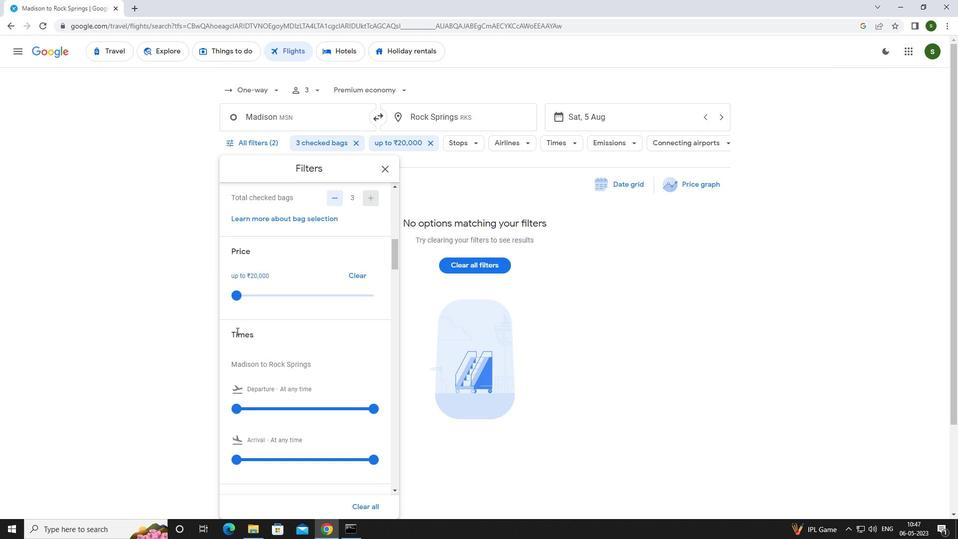
Action: Mouse moved to (237, 307)
Screenshot: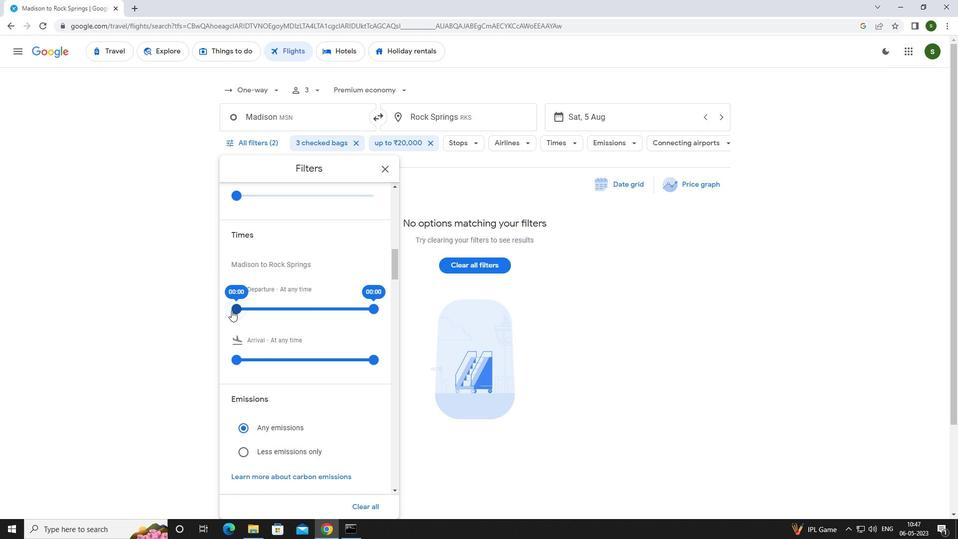 
Action: Mouse pressed left at (237, 307)
Screenshot: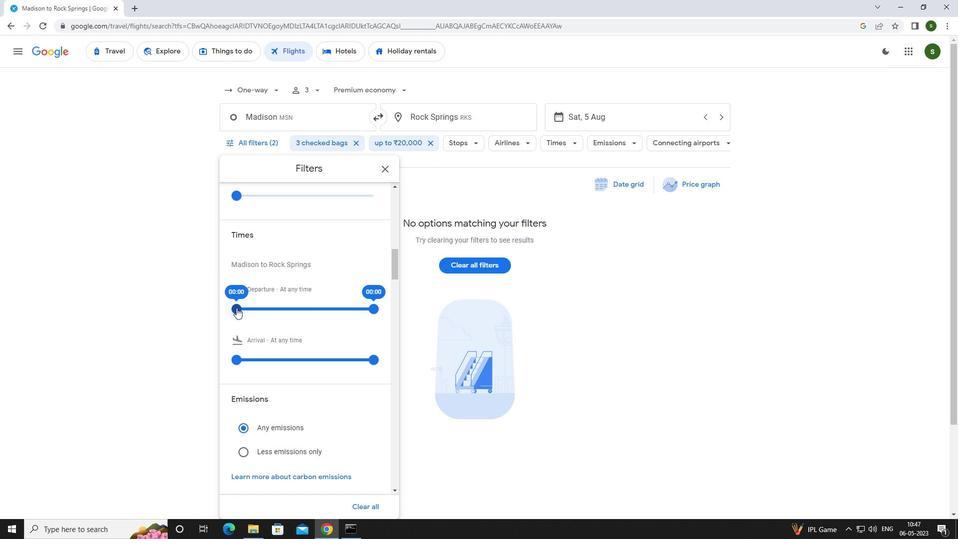
Action: Mouse moved to (425, 397)
Screenshot: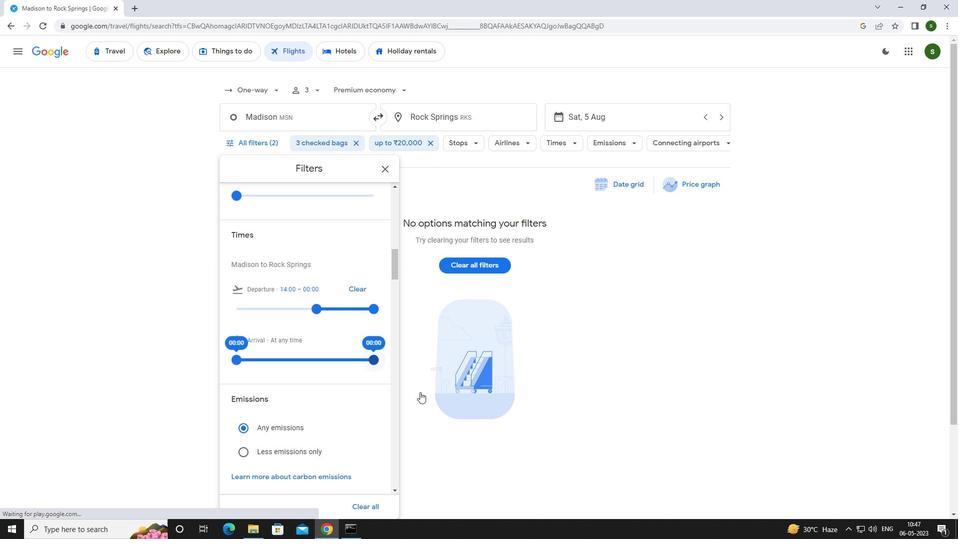 
Action: Mouse pressed left at (425, 397)
Screenshot: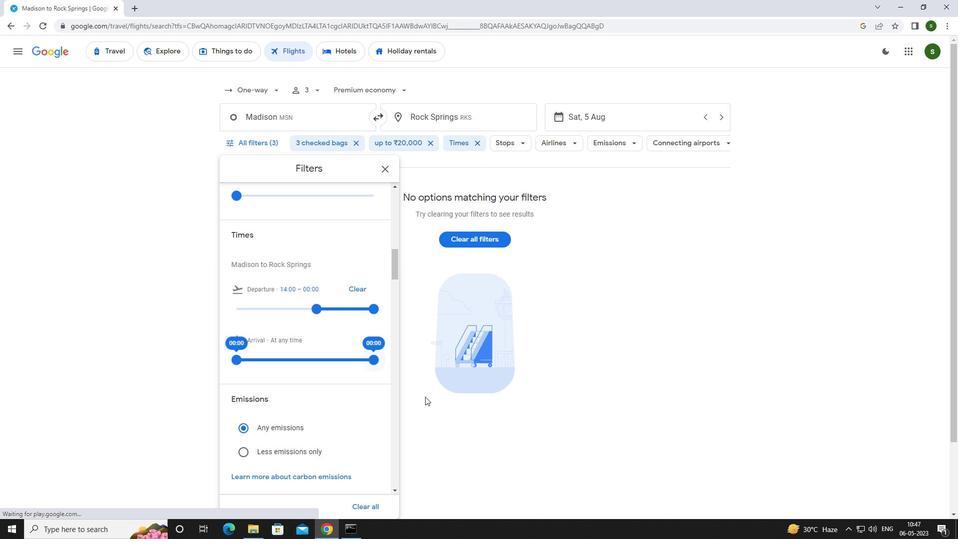 
